 Task: Search one way flight ticket for 2 adults, 2 infants in seat and 1 infant on lap in first from Phoenix: Phoenix Sky Harbor International Airport to Rockford: Chicago Rockford International Airport(was Northwest Chicagoland Regional Airport At Rockford) on 5-1-2023. Choice of flights is Singapure airlines. Number of bags: 3 checked bags. Price is upto 100000. Outbound departure time preference is 16:00.
Action: Mouse moved to (189, 177)
Screenshot: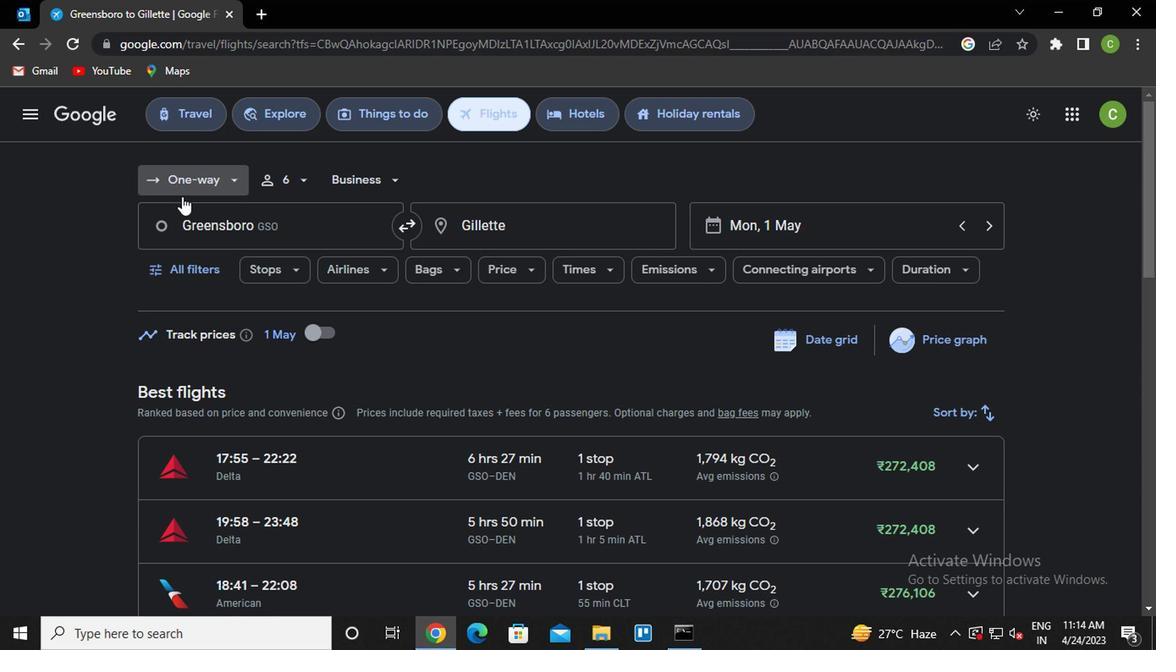 
Action: Mouse pressed left at (189, 177)
Screenshot: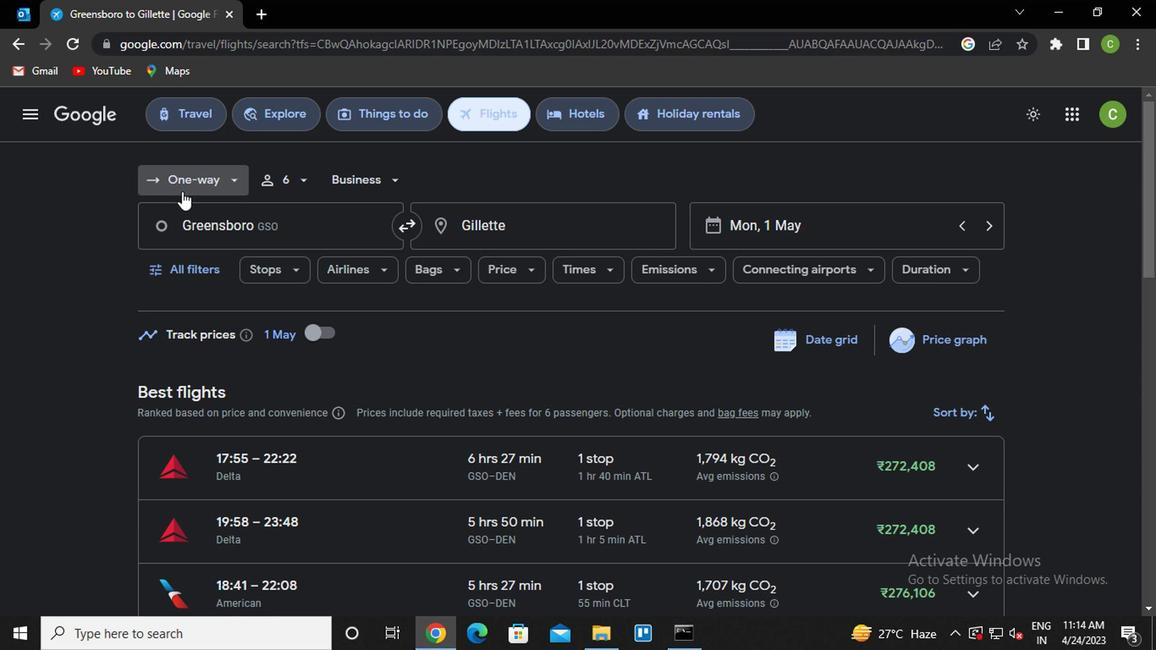 
Action: Mouse moved to (193, 247)
Screenshot: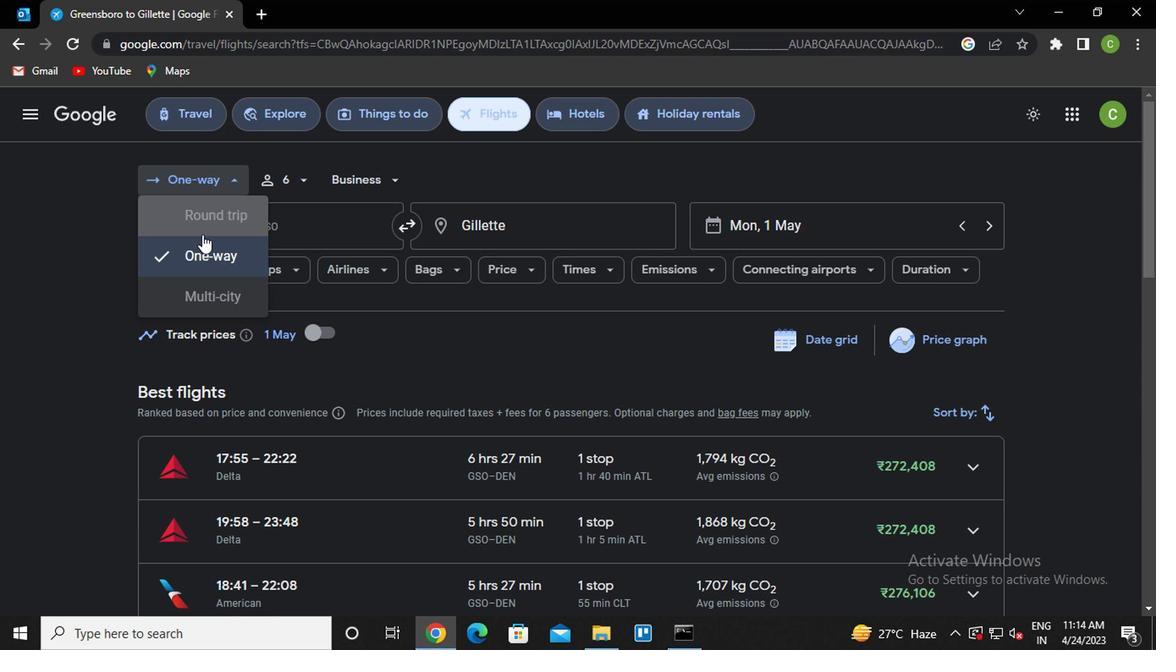 
Action: Mouse pressed left at (193, 247)
Screenshot: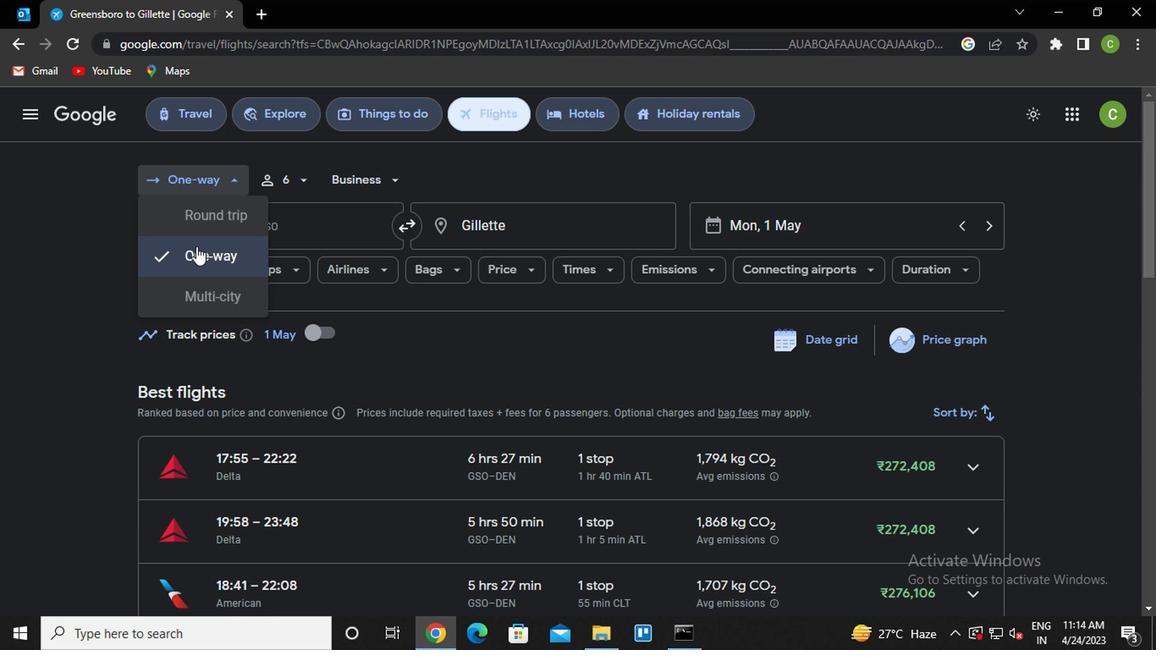 
Action: Mouse moved to (285, 188)
Screenshot: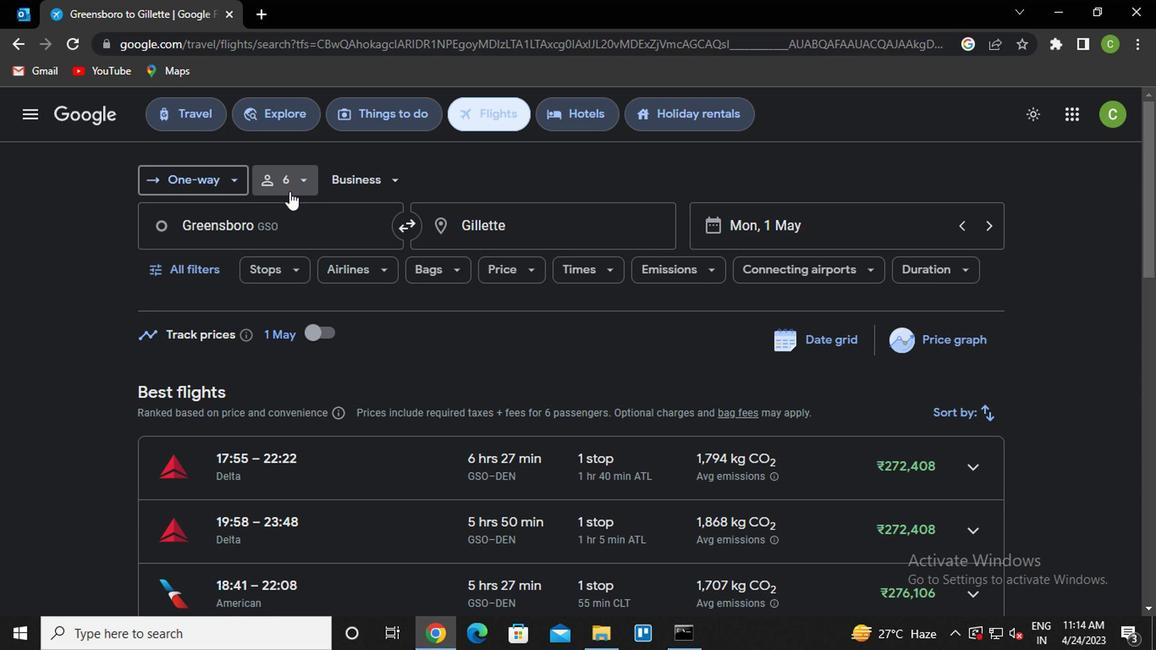 
Action: Mouse pressed left at (285, 188)
Screenshot: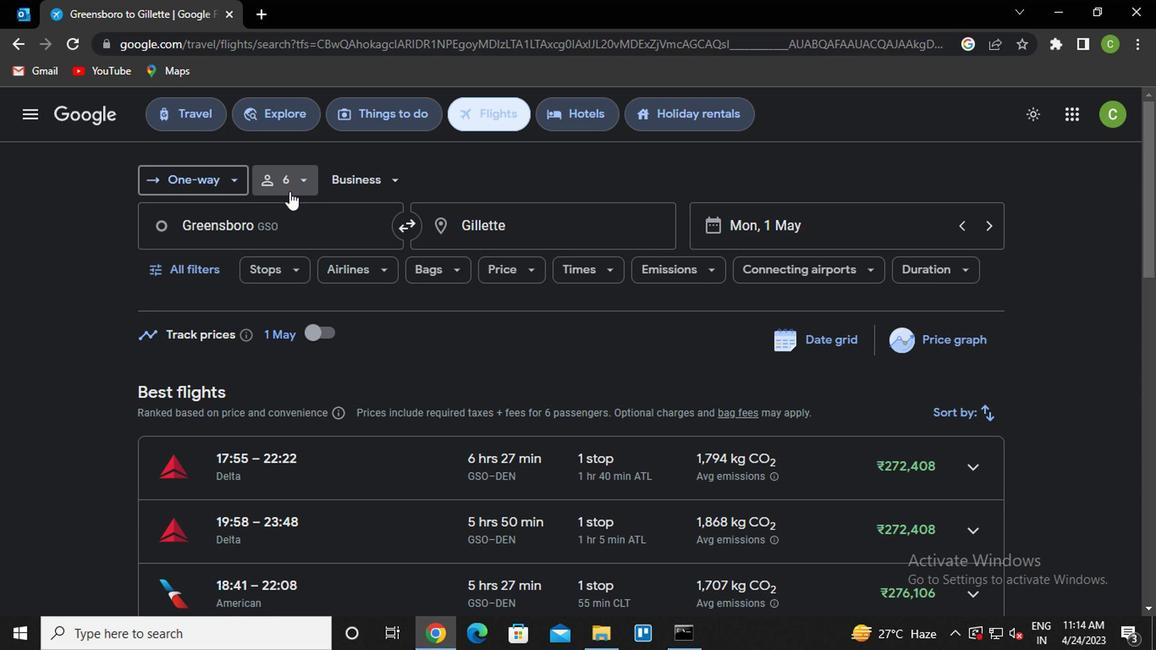 
Action: Mouse moved to (365, 216)
Screenshot: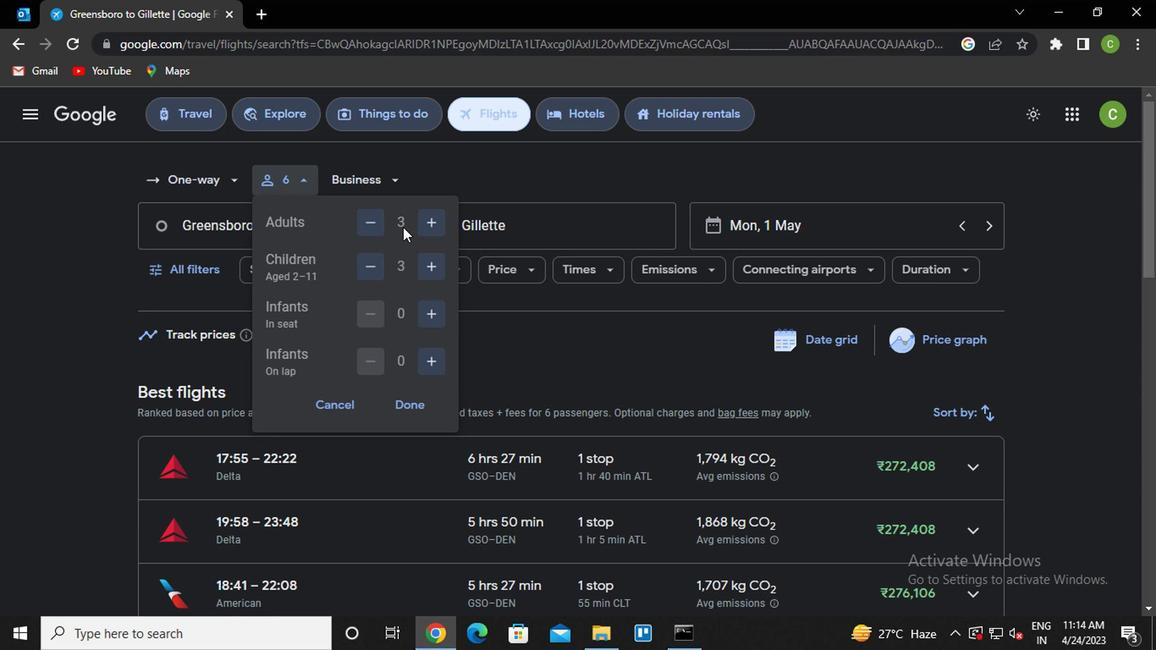 
Action: Mouse pressed left at (365, 216)
Screenshot: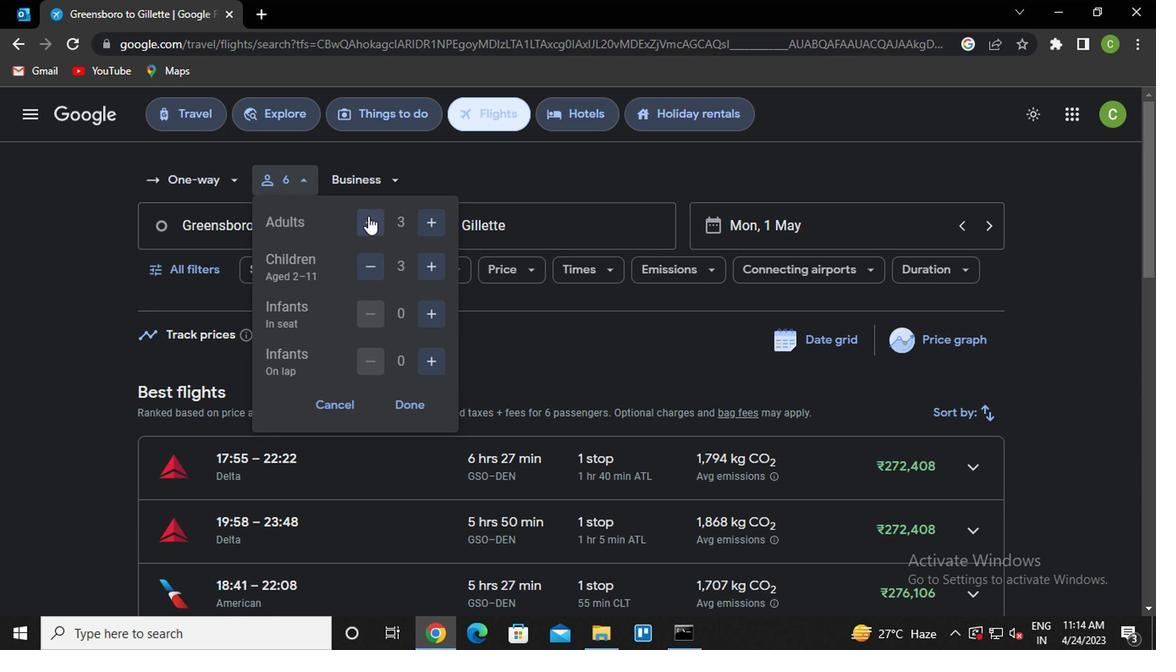 
Action: Mouse moved to (369, 271)
Screenshot: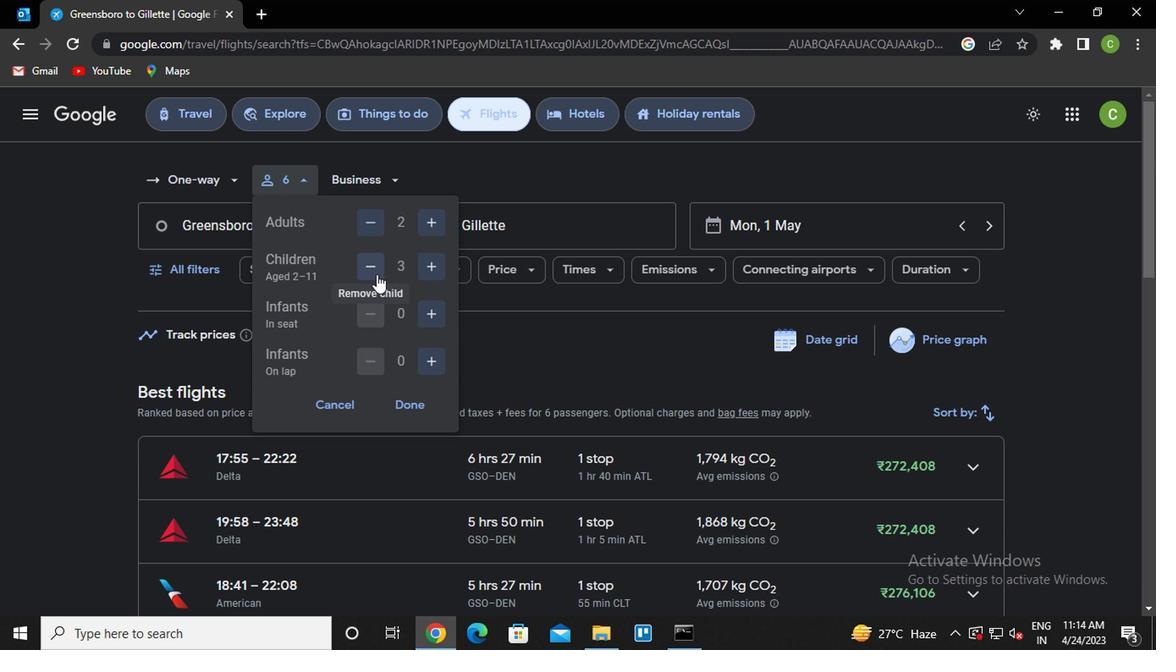 
Action: Mouse pressed left at (369, 271)
Screenshot: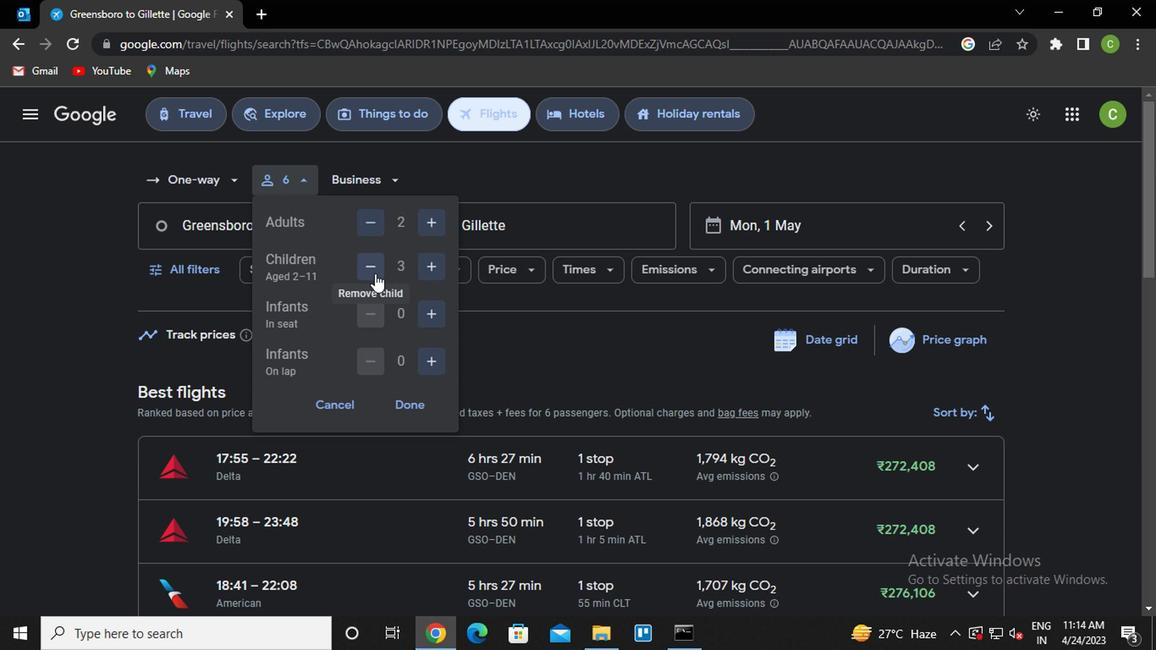 
Action: Mouse pressed left at (369, 271)
Screenshot: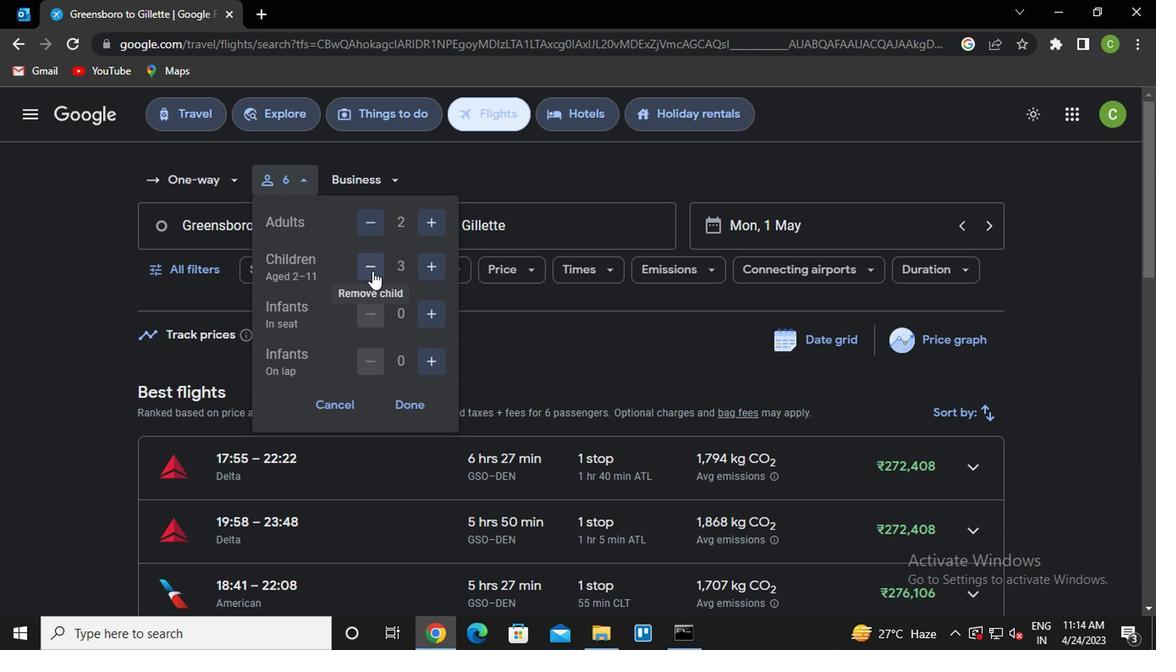 
Action: Mouse pressed left at (369, 271)
Screenshot: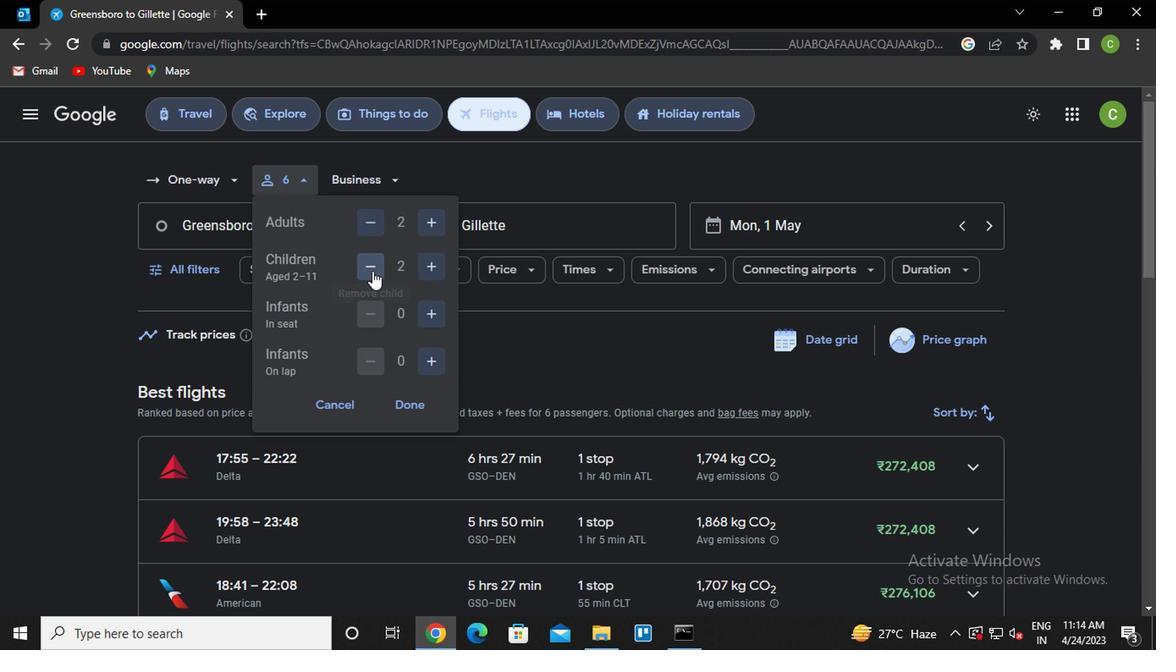 
Action: Mouse moved to (433, 322)
Screenshot: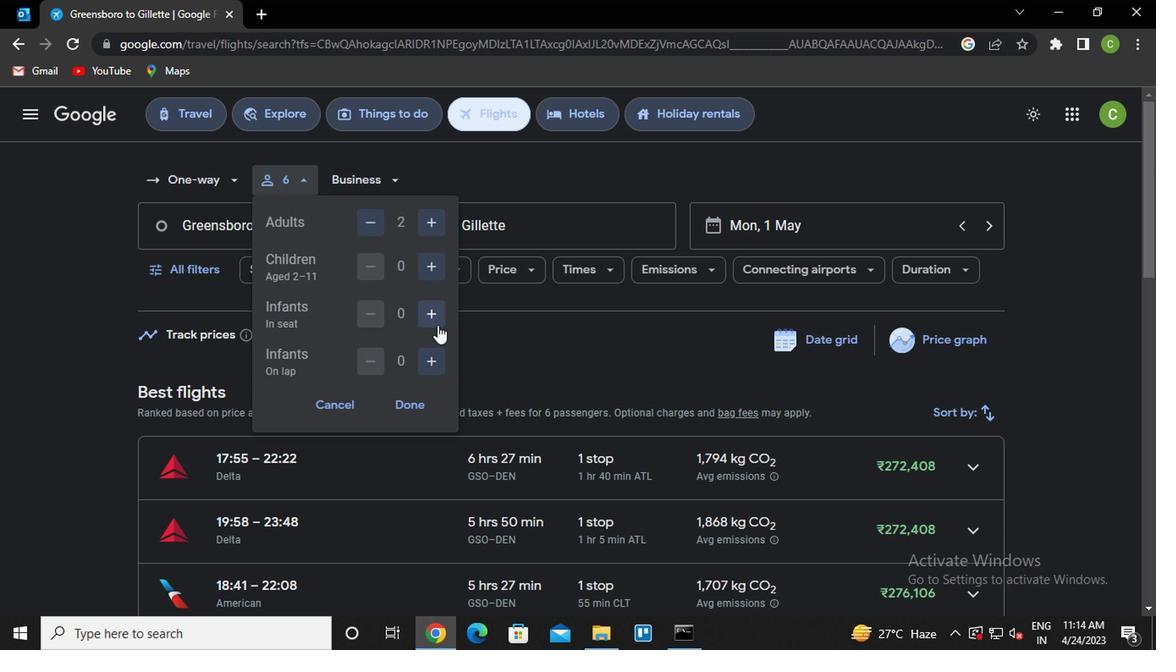 
Action: Mouse pressed left at (433, 322)
Screenshot: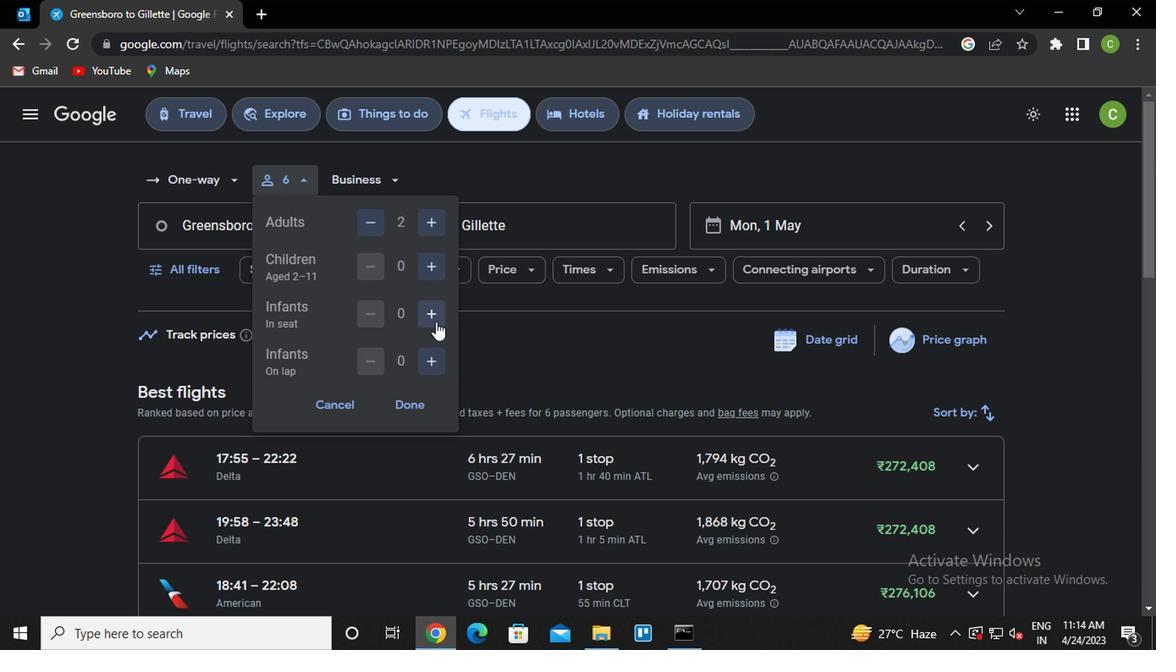 
Action: Mouse pressed left at (433, 322)
Screenshot: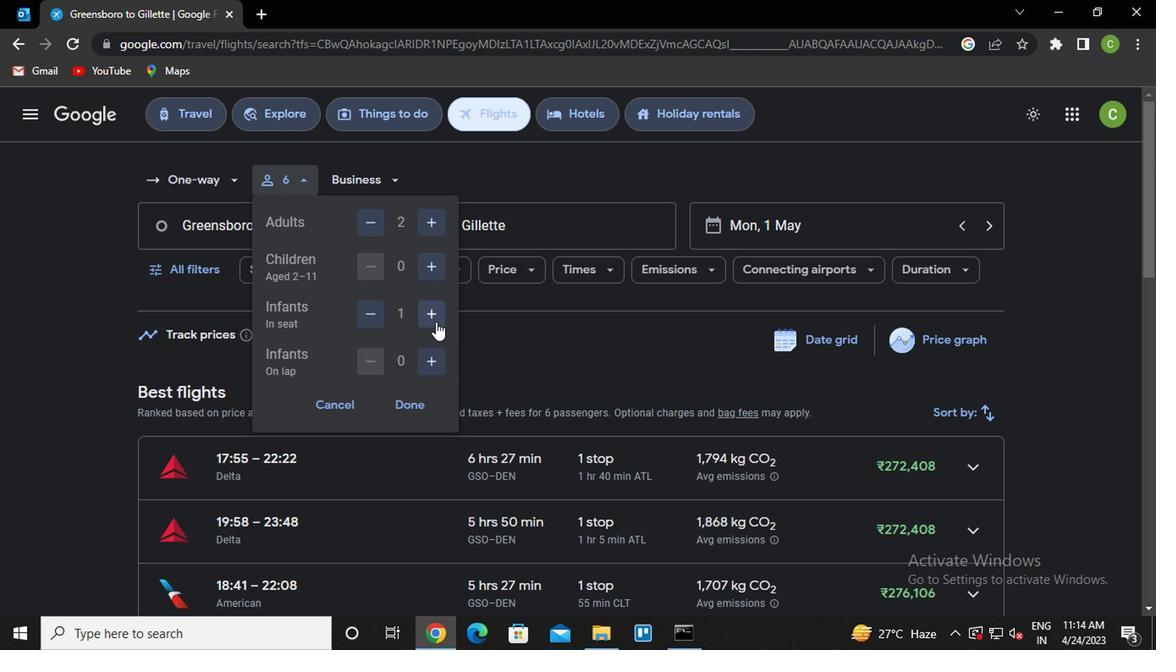
Action: Mouse moved to (429, 363)
Screenshot: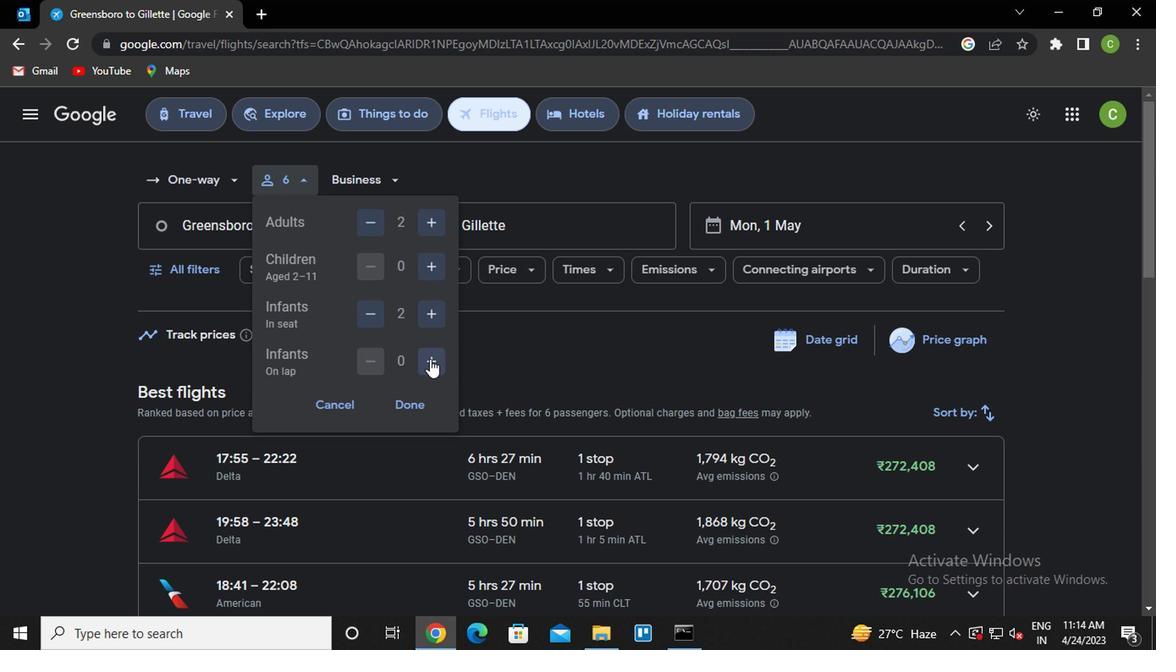 
Action: Mouse pressed left at (429, 363)
Screenshot: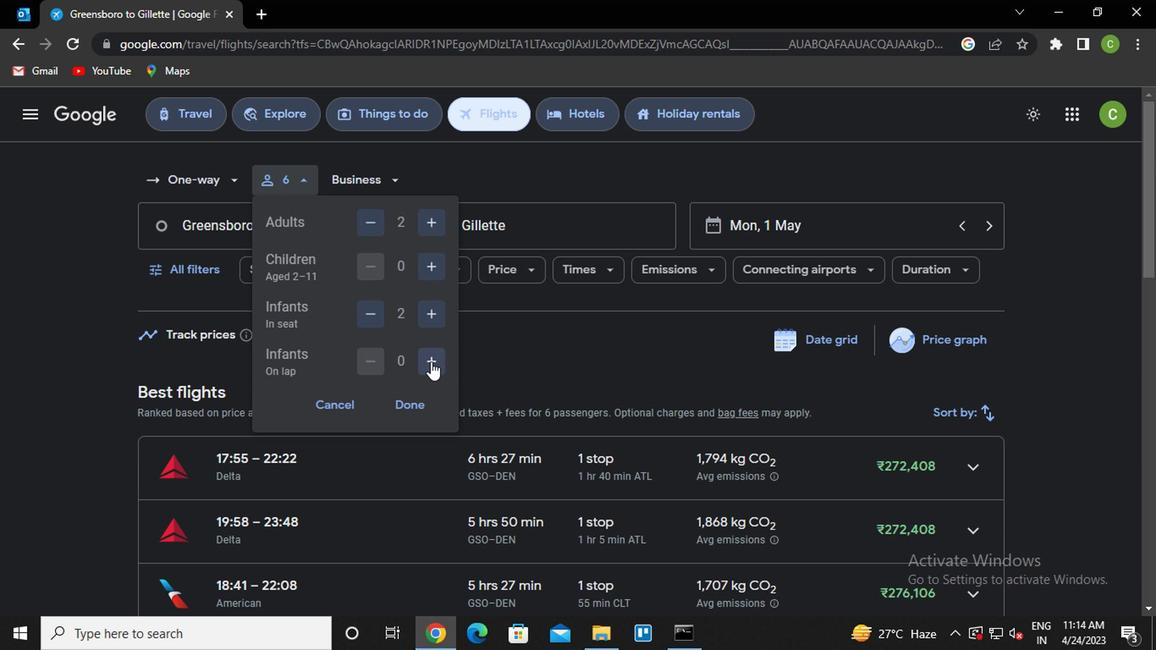 
Action: Mouse moved to (412, 403)
Screenshot: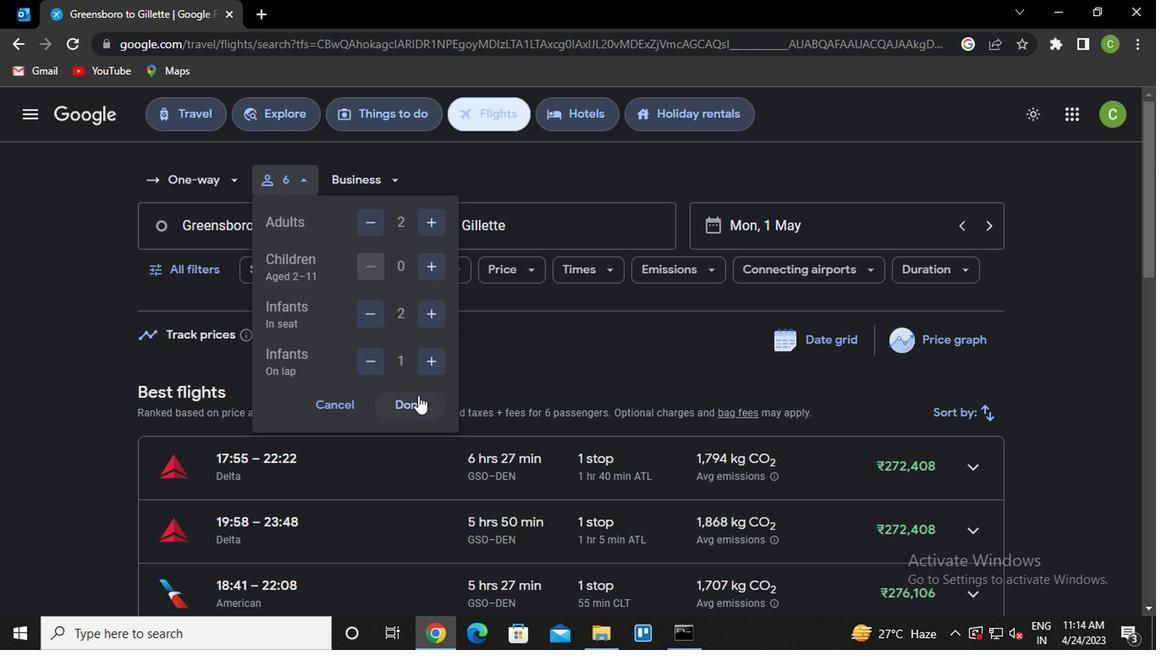 
Action: Mouse pressed left at (412, 403)
Screenshot: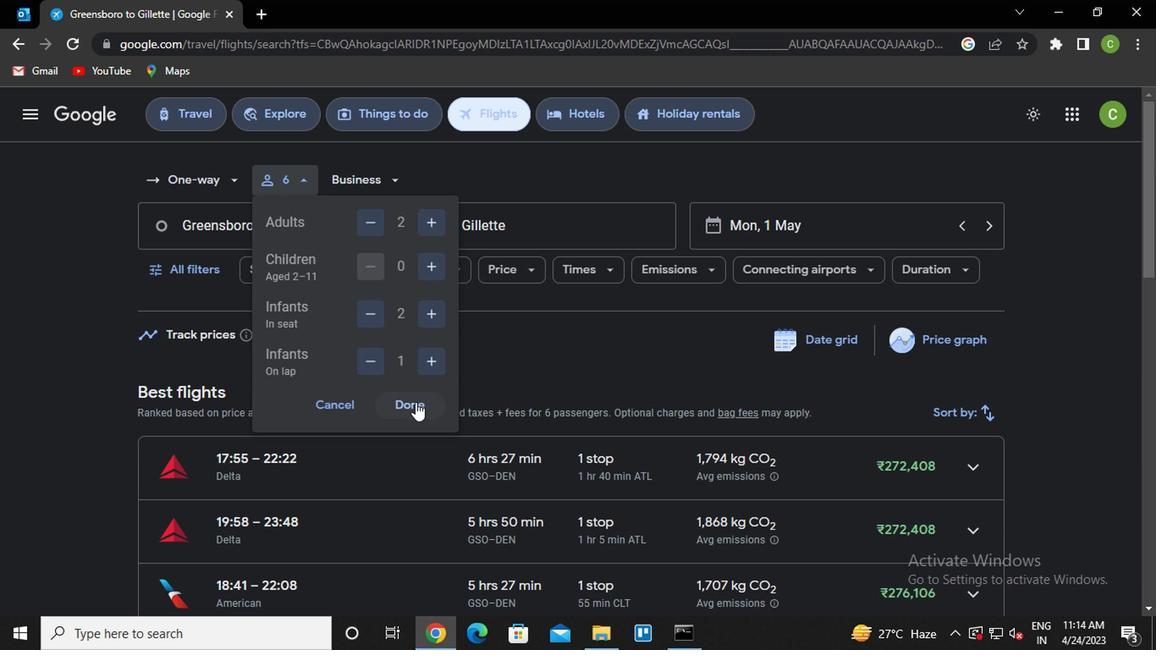 
Action: Mouse moved to (365, 194)
Screenshot: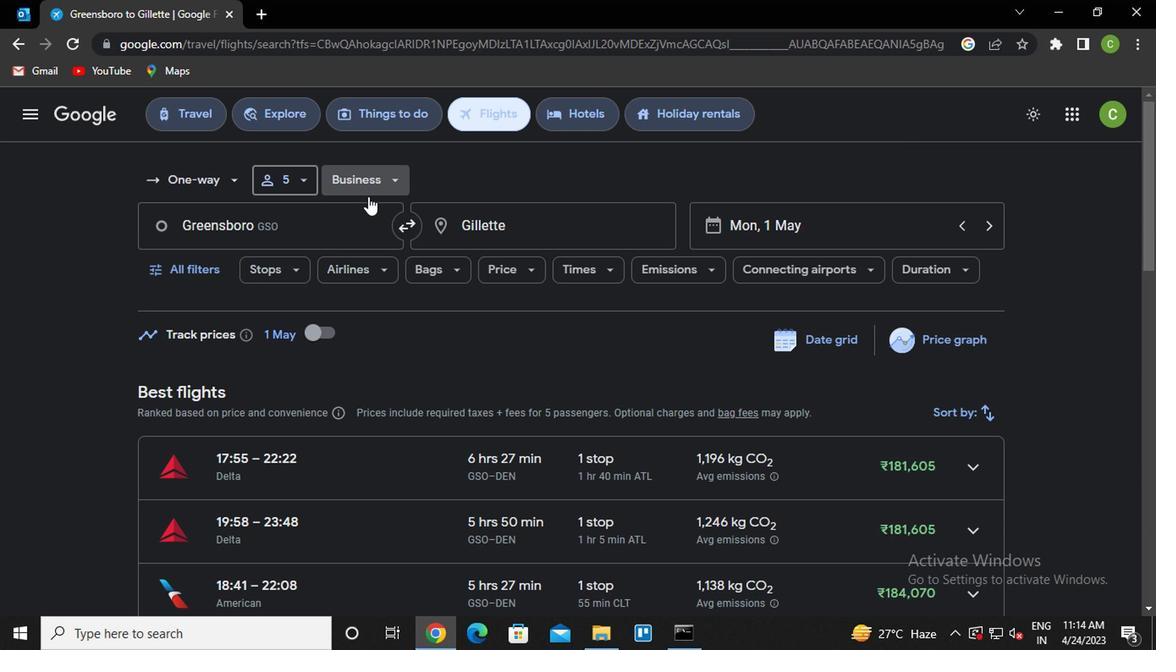
Action: Mouse pressed left at (365, 194)
Screenshot: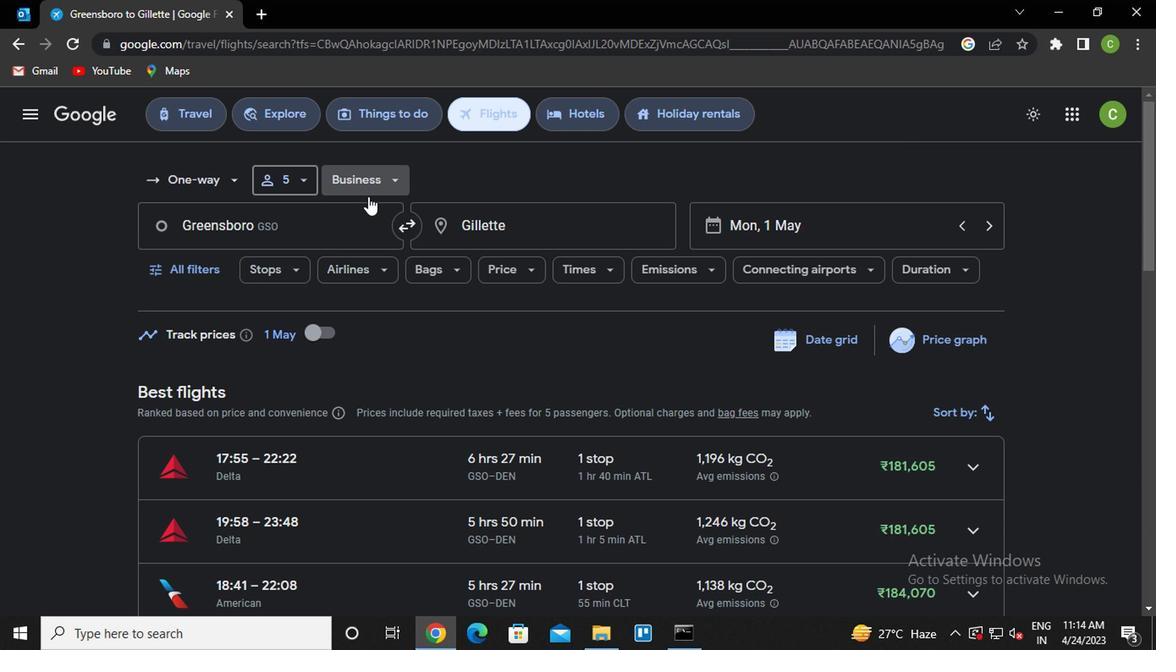 
Action: Mouse moved to (410, 348)
Screenshot: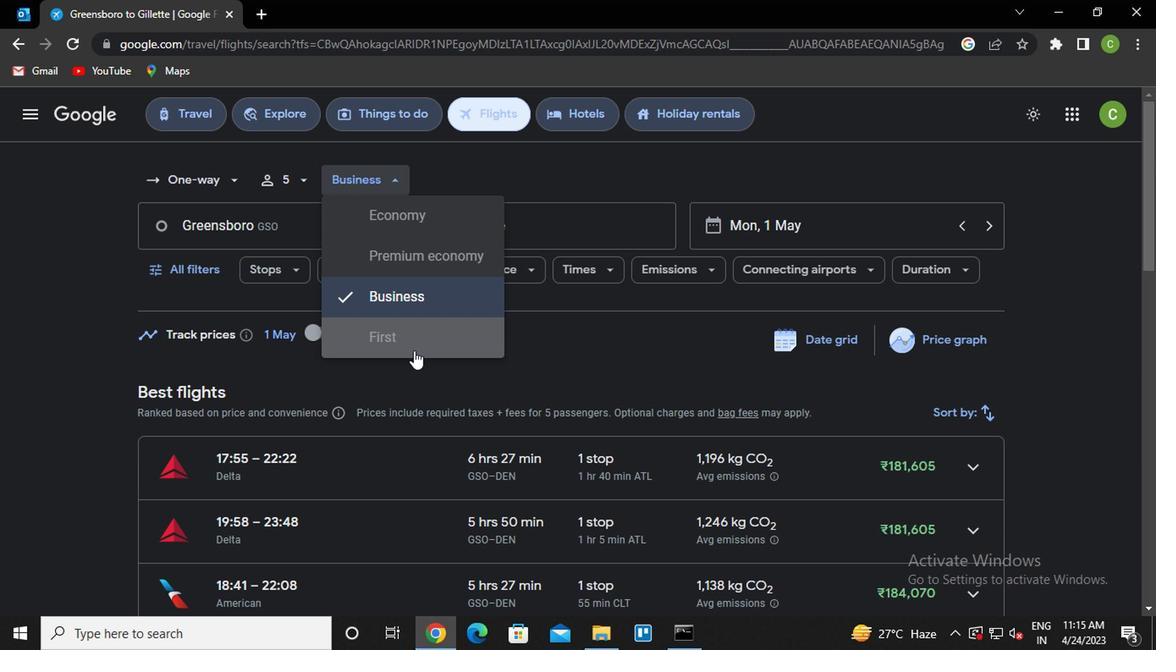 
Action: Mouse pressed left at (410, 348)
Screenshot: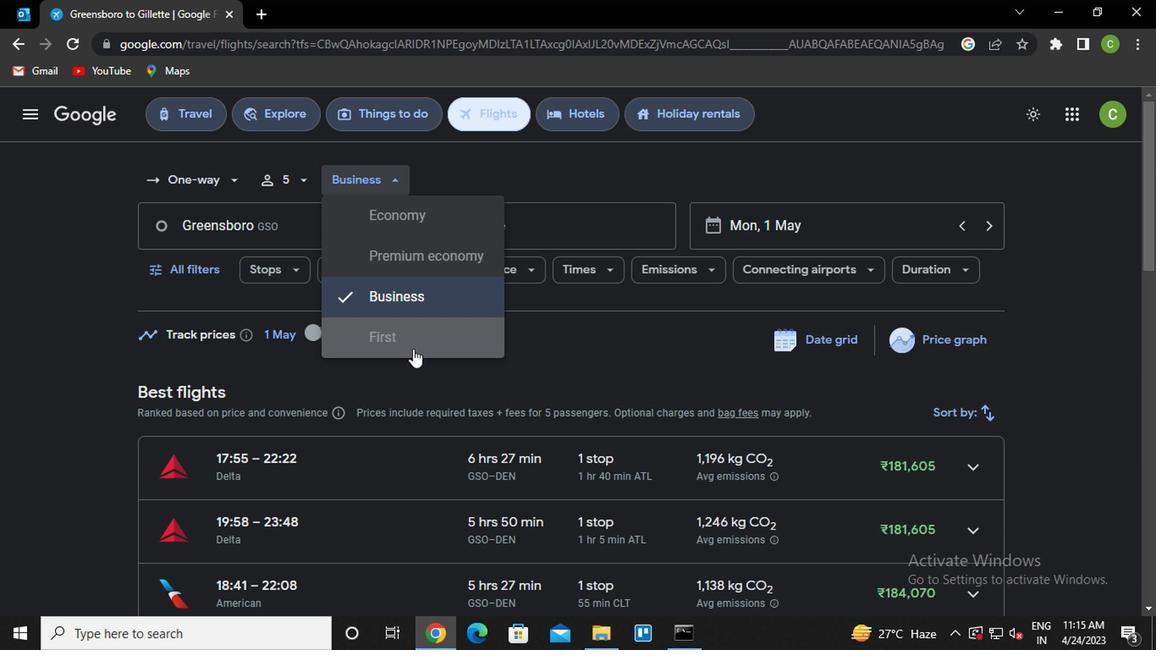 
Action: Mouse moved to (292, 236)
Screenshot: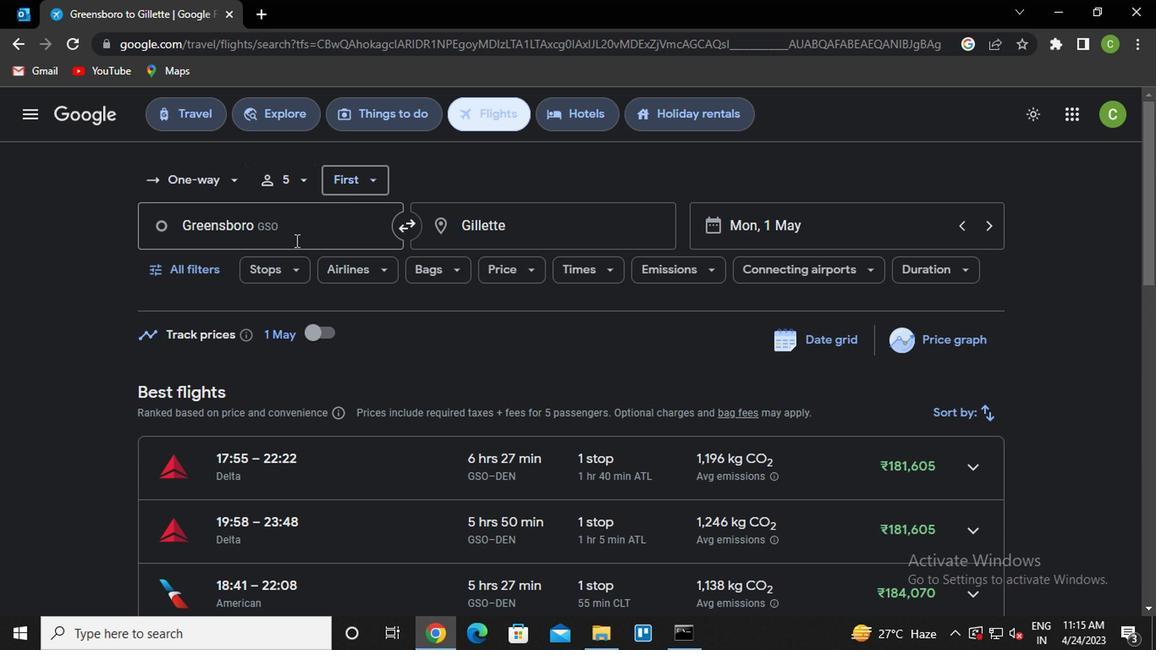 
Action: Mouse pressed left at (292, 236)
Screenshot: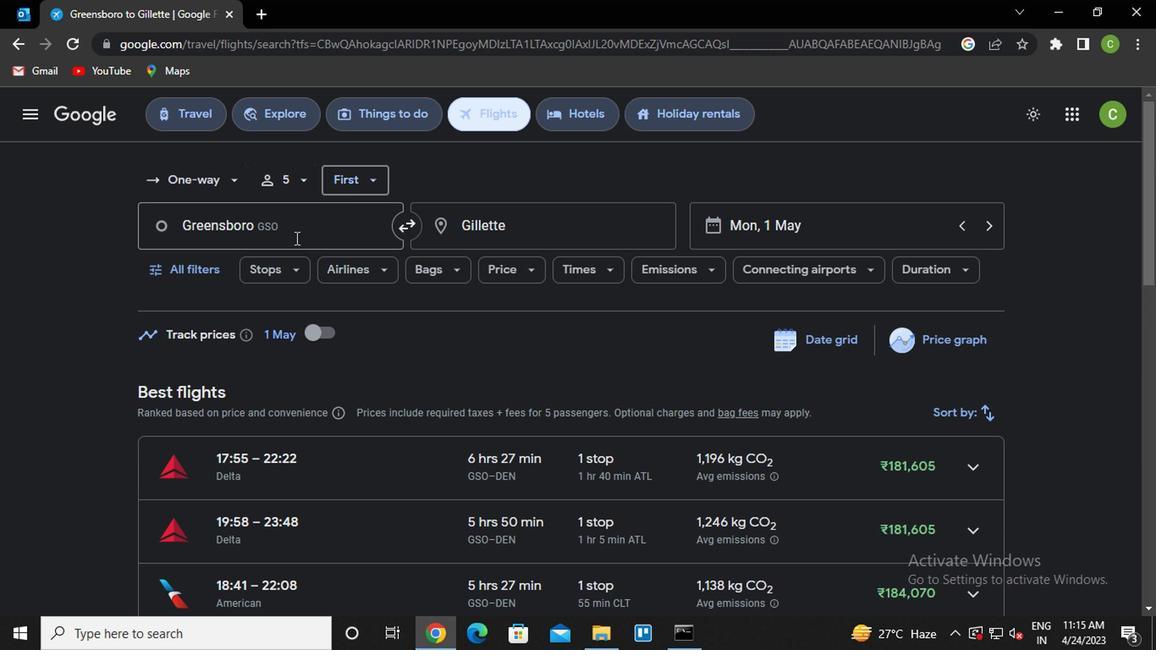 
Action: Key pressed <Key.delete>p<Key.caps_lock>hoenix<Key.down><Key.enter>
Screenshot: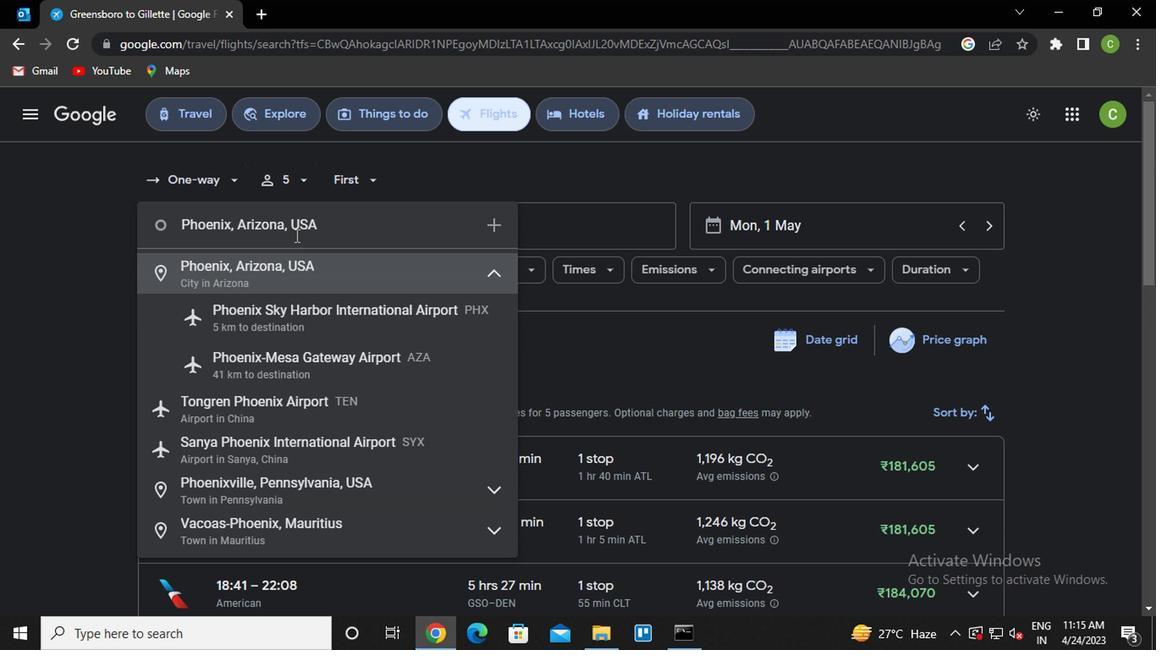 
Action: Mouse scrolled (292, 236) with delta (0, 0)
Screenshot: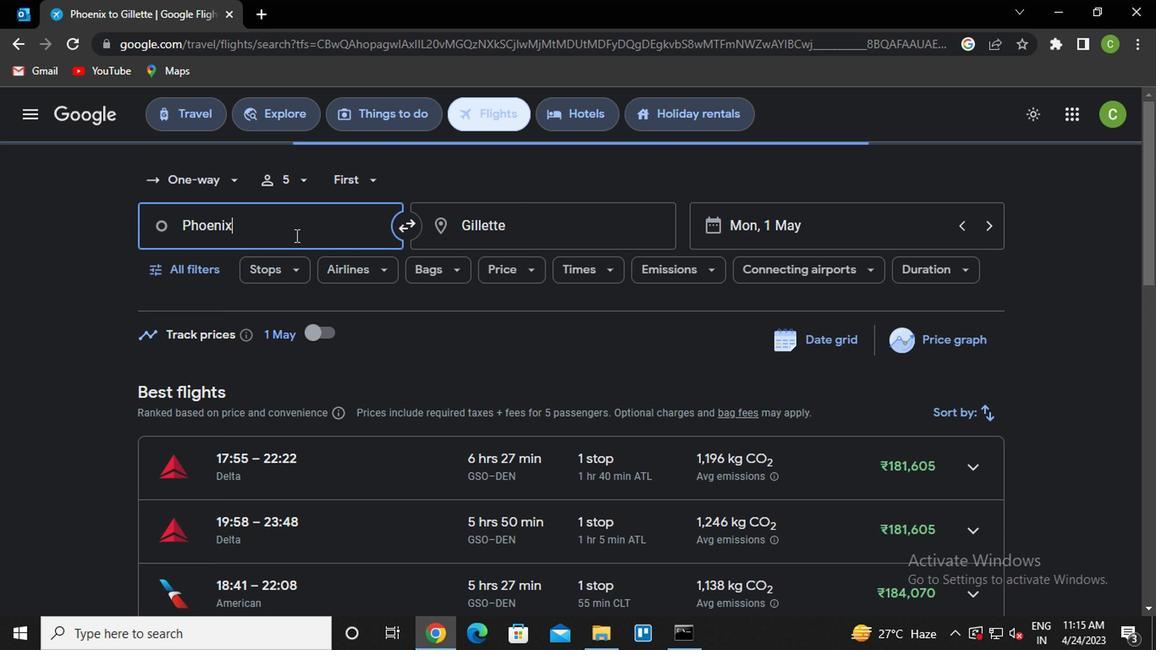 
Action: Mouse moved to (477, 236)
Screenshot: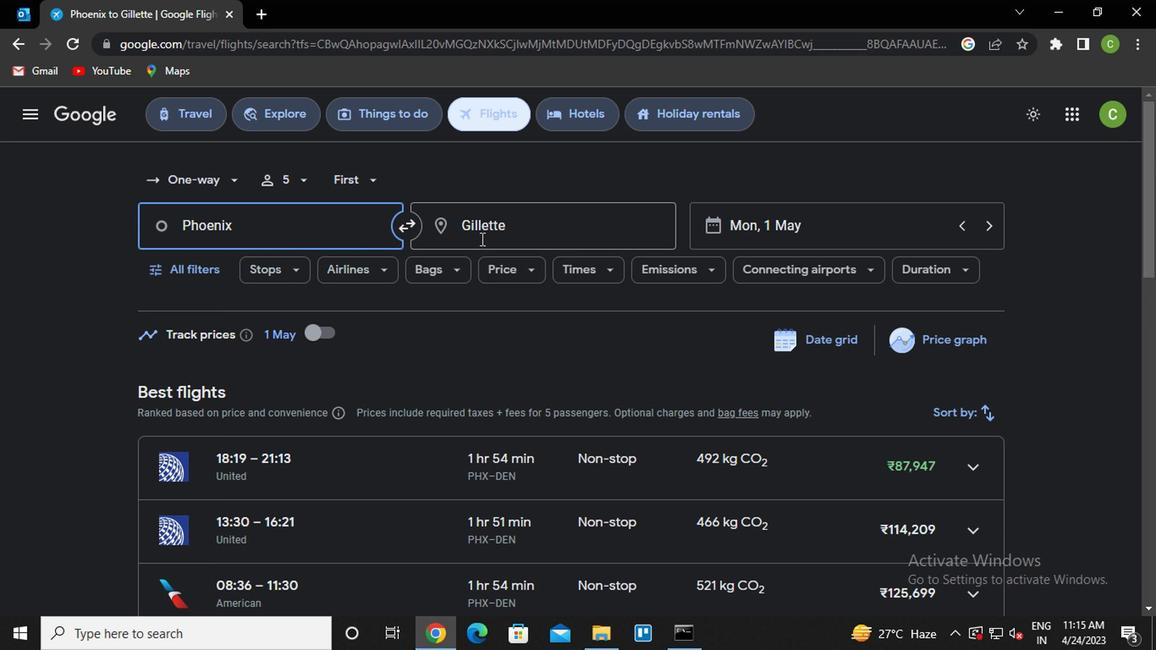
Action: Mouse pressed left at (477, 236)
Screenshot: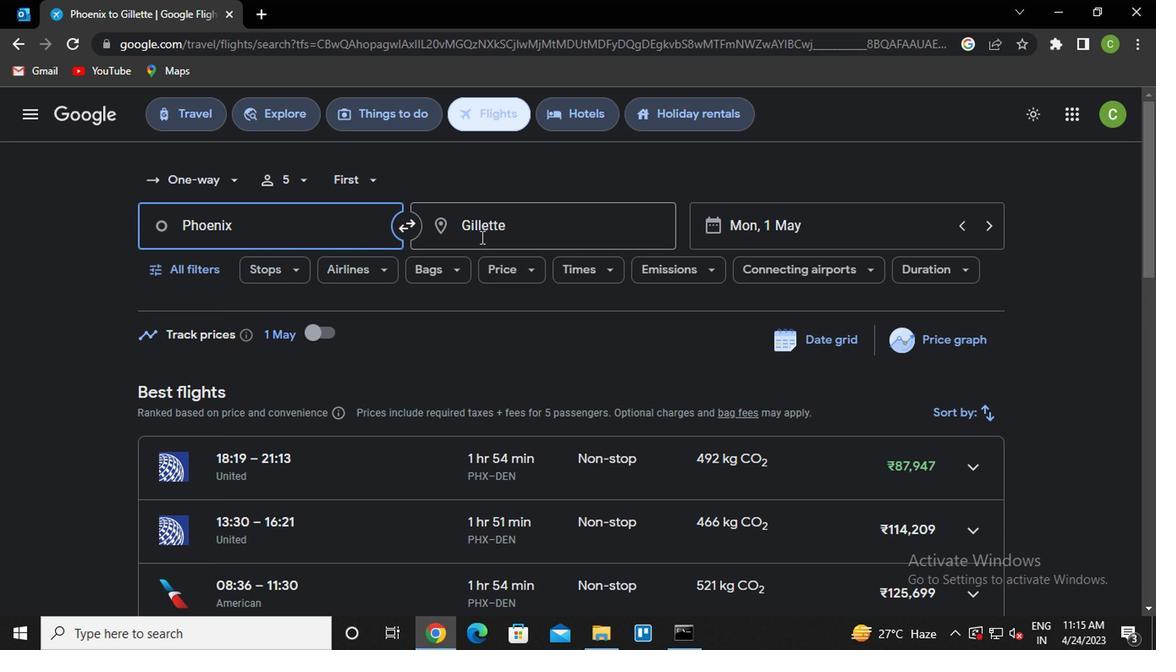 
Action: Mouse moved to (479, 236)
Screenshot: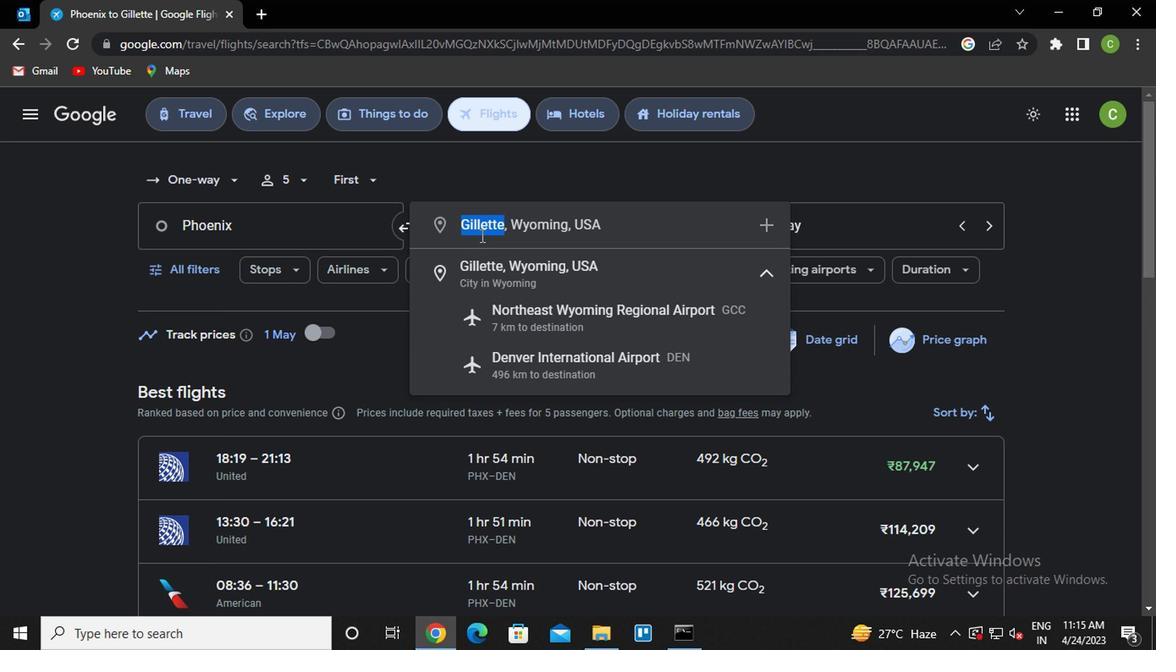 
Action: Key pressed <Key.delete><Key.caps_lock>c<Key.caps_lock>hicago<Key.space>rockford<Key.down><Key.enter>
Screenshot: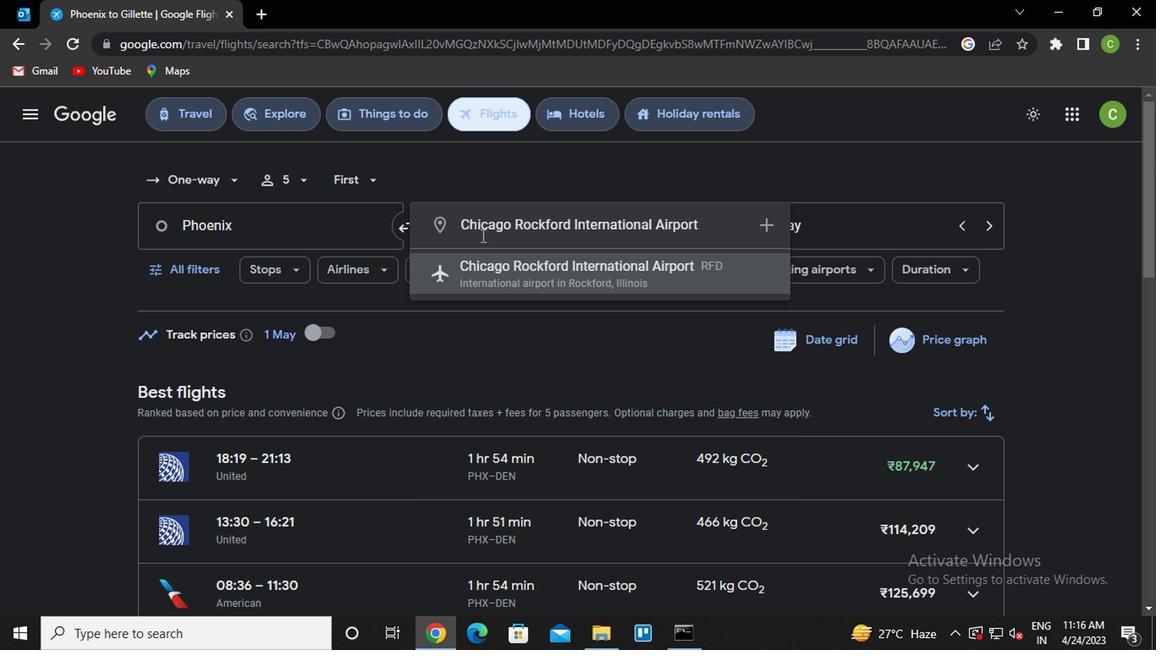 
Action: Mouse moved to (764, 238)
Screenshot: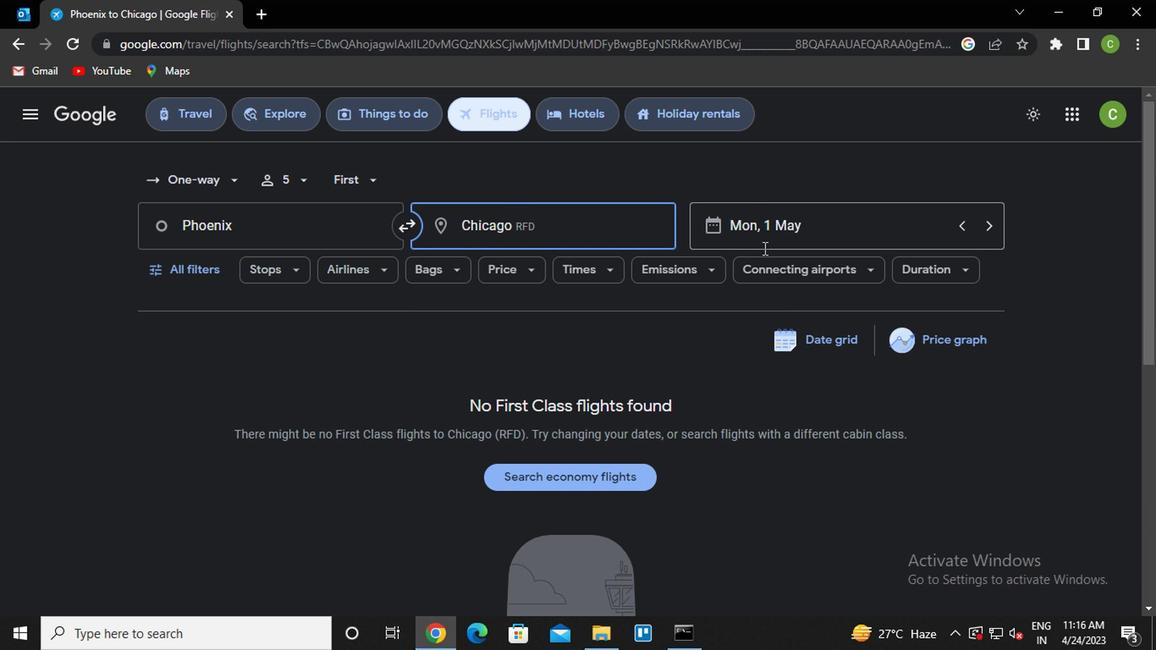
Action: Mouse pressed left at (764, 238)
Screenshot: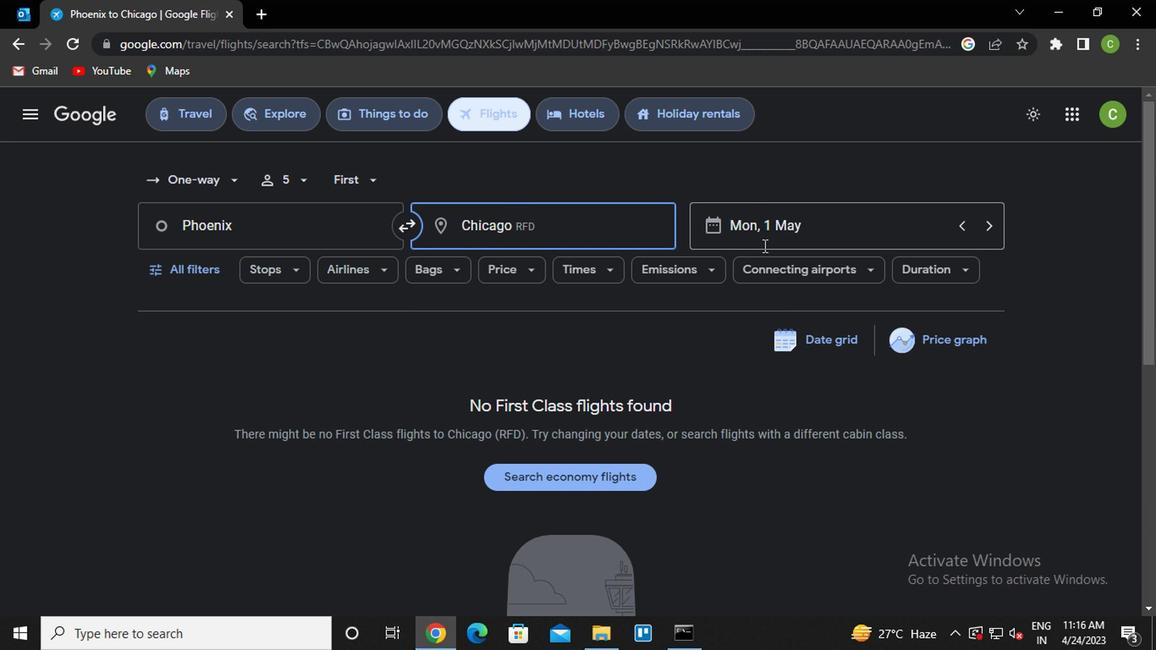 
Action: Mouse moved to (758, 306)
Screenshot: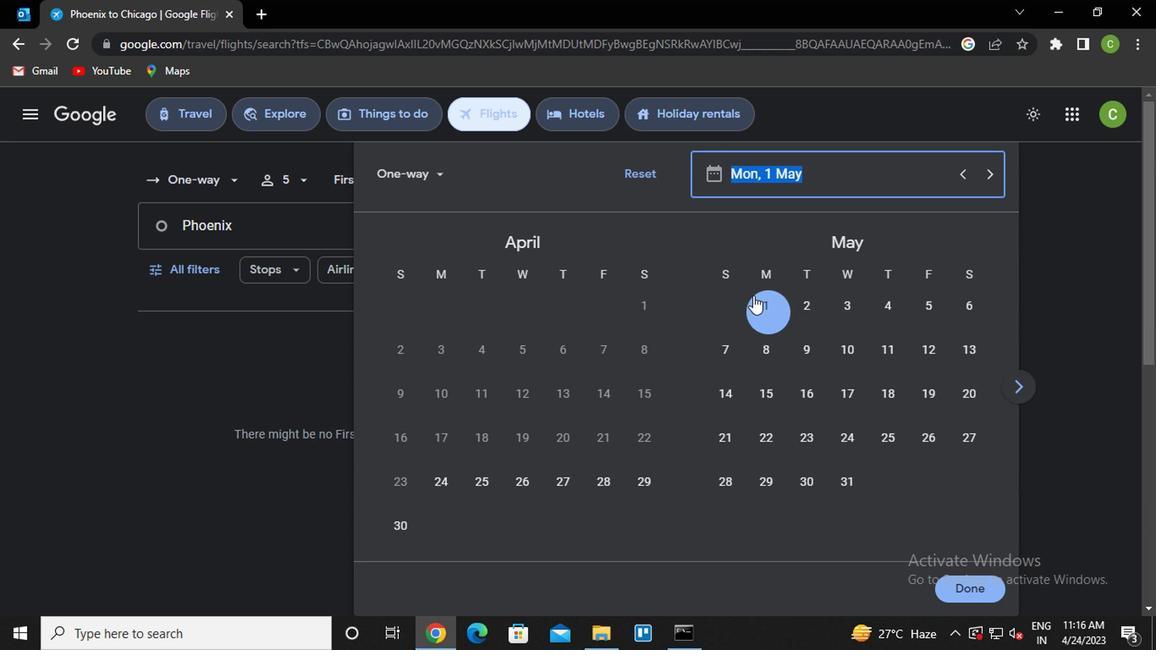 
Action: Mouse pressed left at (758, 306)
Screenshot: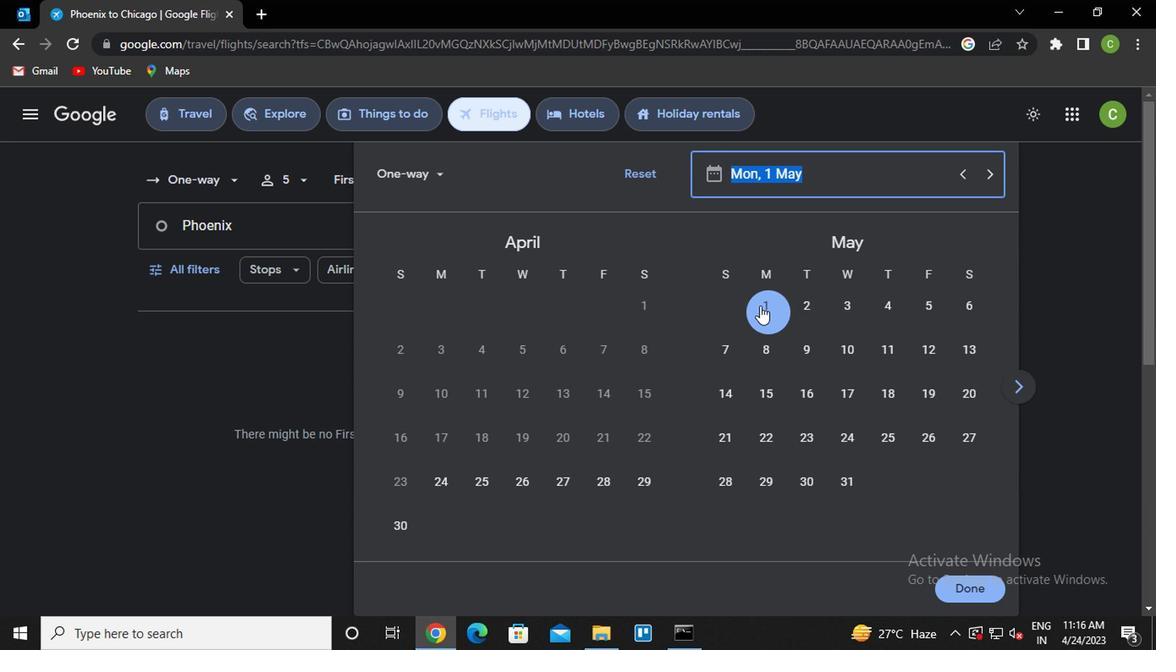 
Action: Mouse moved to (953, 587)
Screenshot: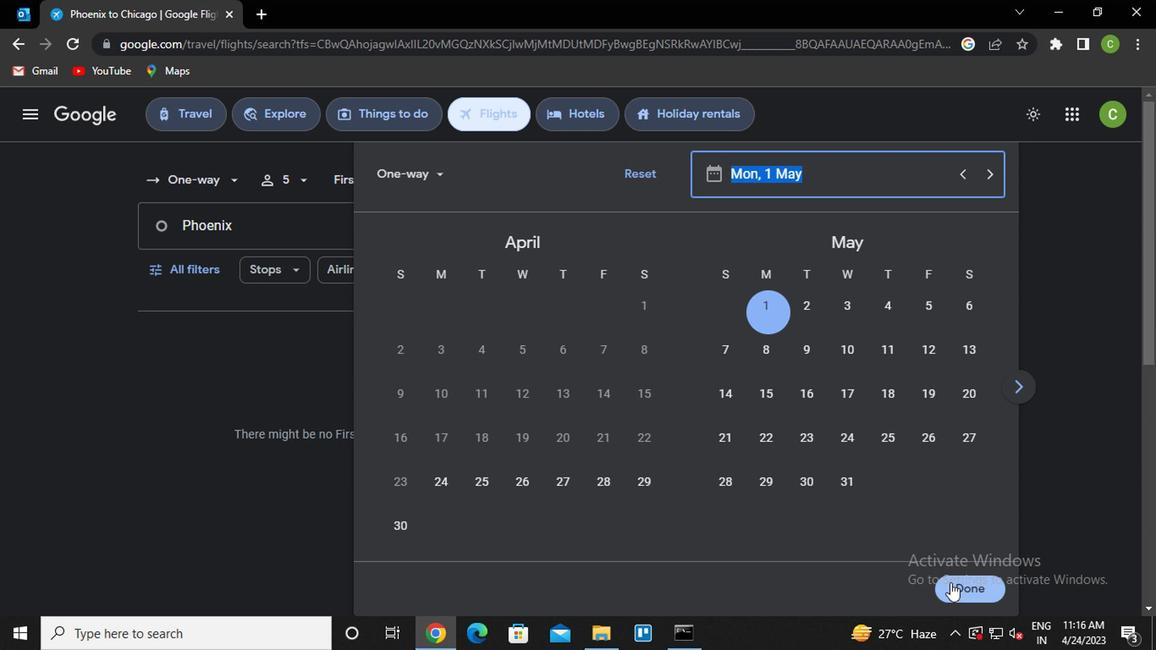 
Action: Mouse pressed left at (953, 587)
Screenshot: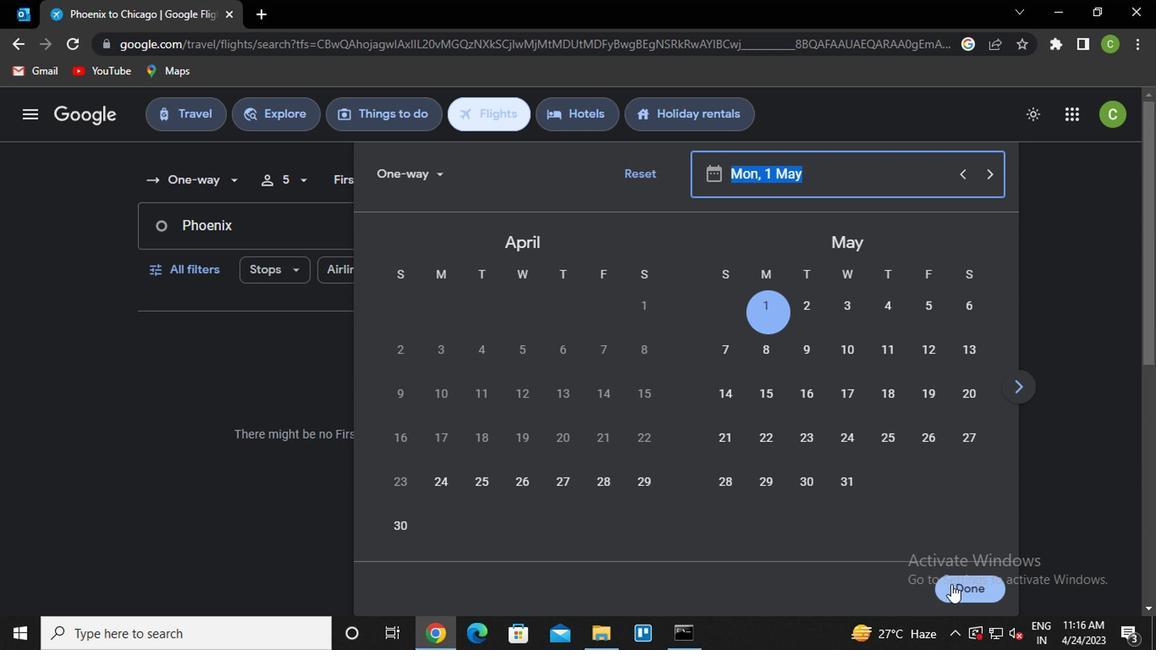 
Action: Mouse moved to (163, 262)
Screenshot: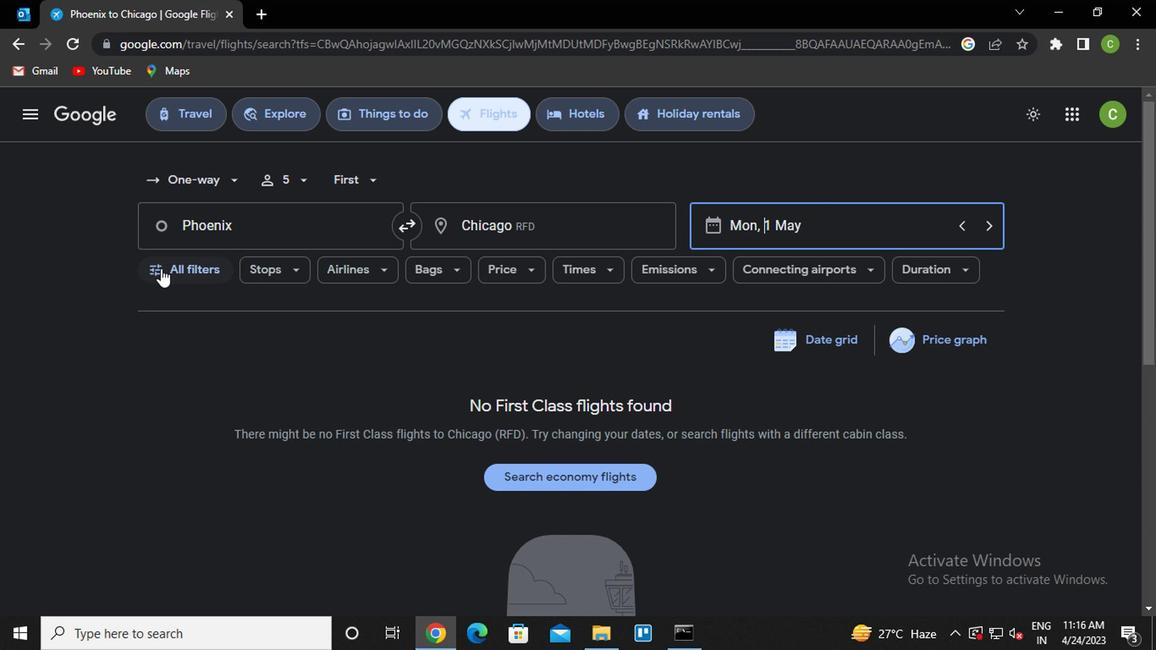
Action: Mouse pressed left at (163, 262)
Screenshot: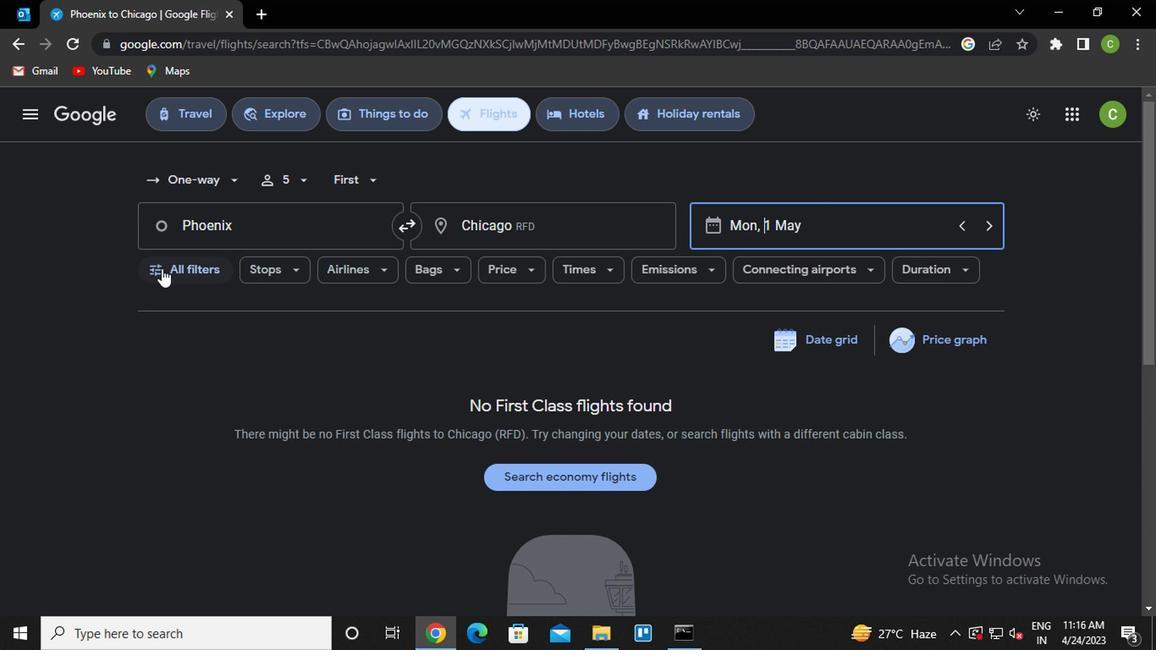 
Action: Mouse moved to (231, 435)
Screenshot: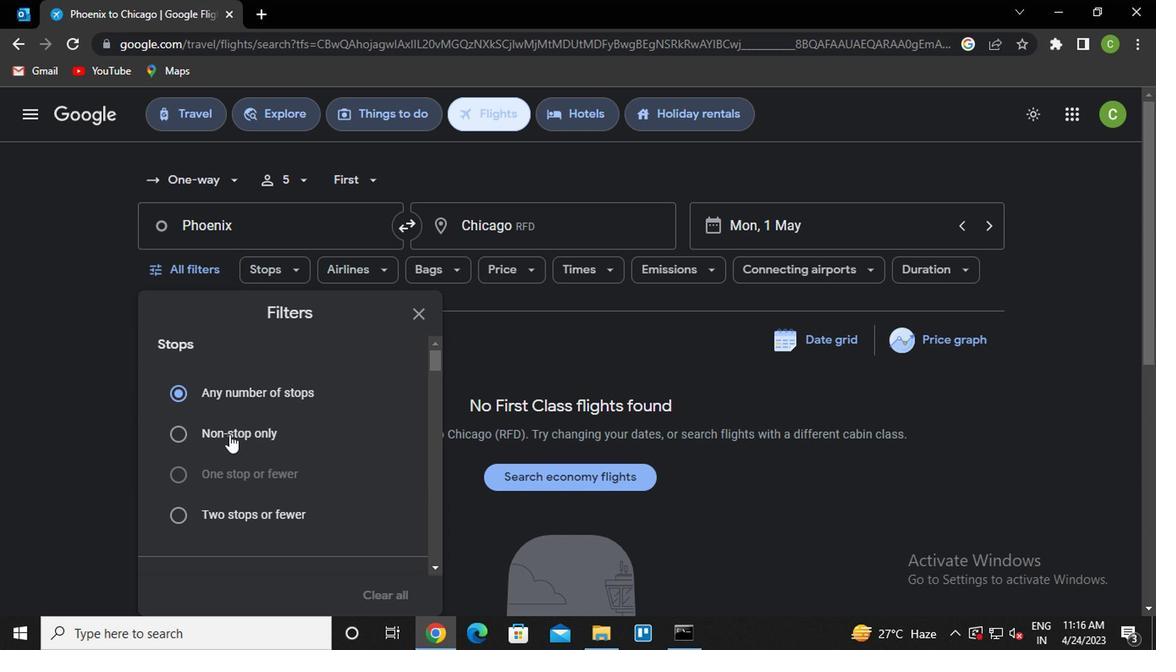 
Action: Mouse scrolled (231, 435) with delta (0, 0)
Screenshot: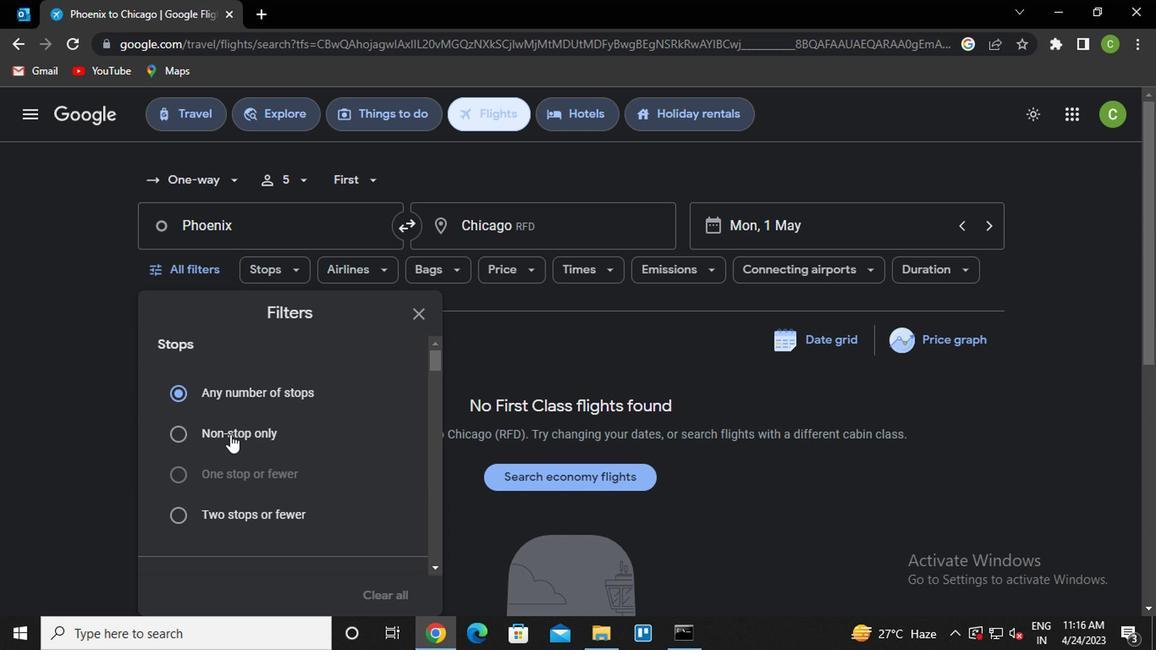 
Action: Mouse scrolled (231, 435) with delta (0, 0)
Screenshot: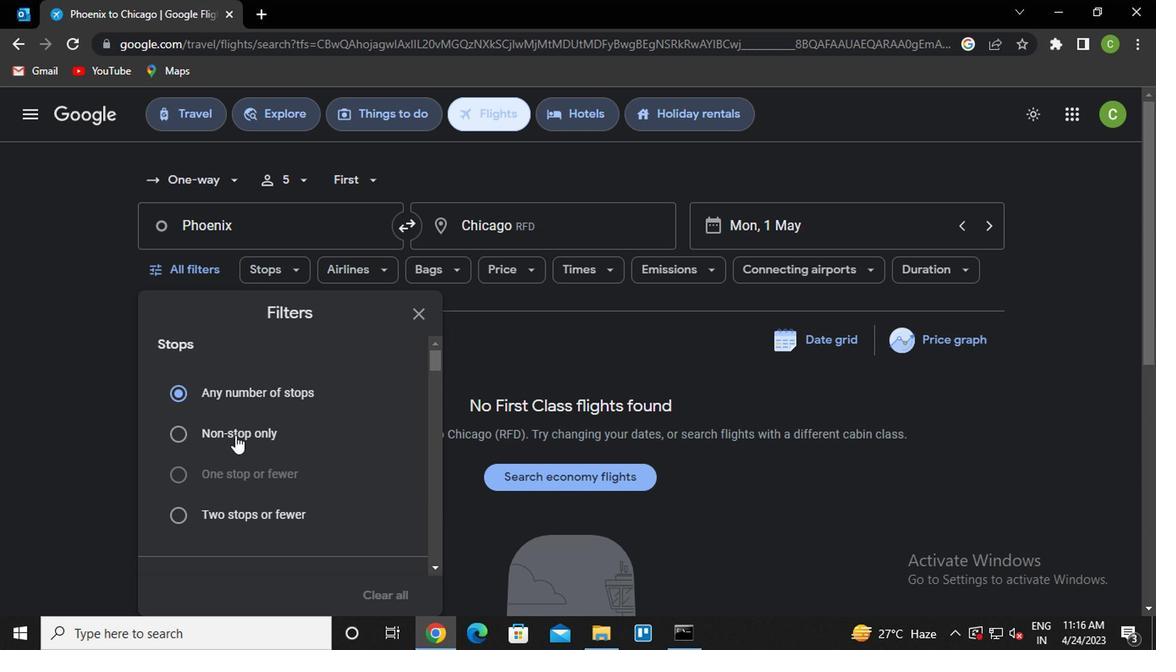 
Action: Mouse scrolled (231, 435) with delta (0, 0)
Screenshot: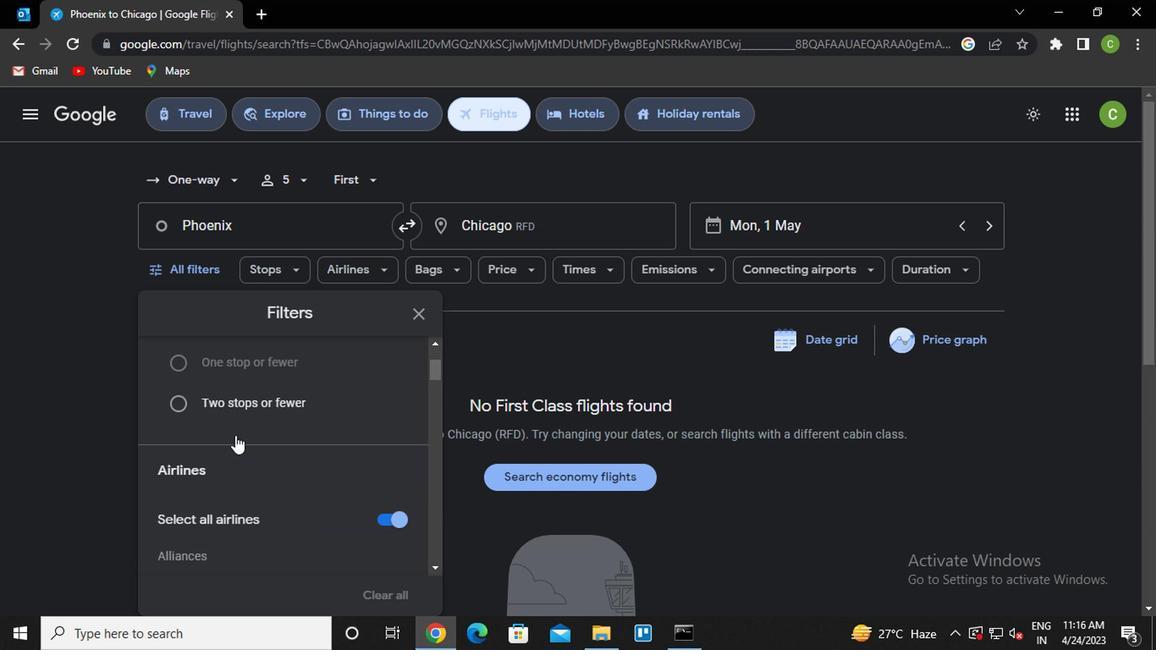 
Action: Mouse scrolled (231, 435) with delta (0, 0)
Screenshot: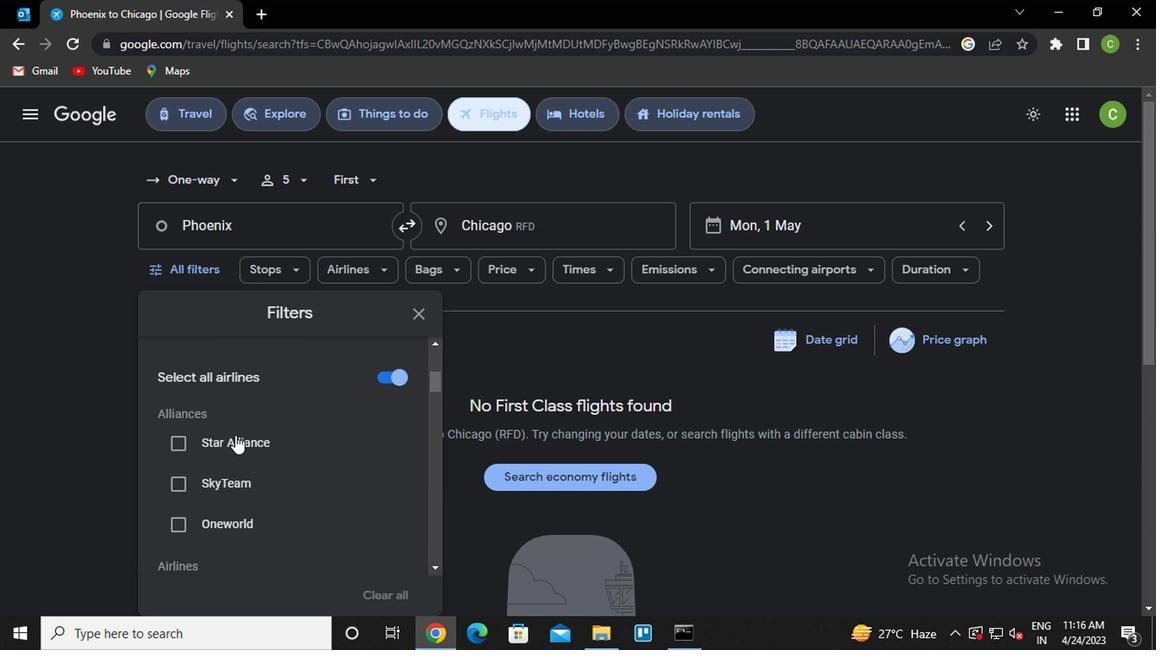 
Action: Mouse moved to (277, 460)
Screenshot: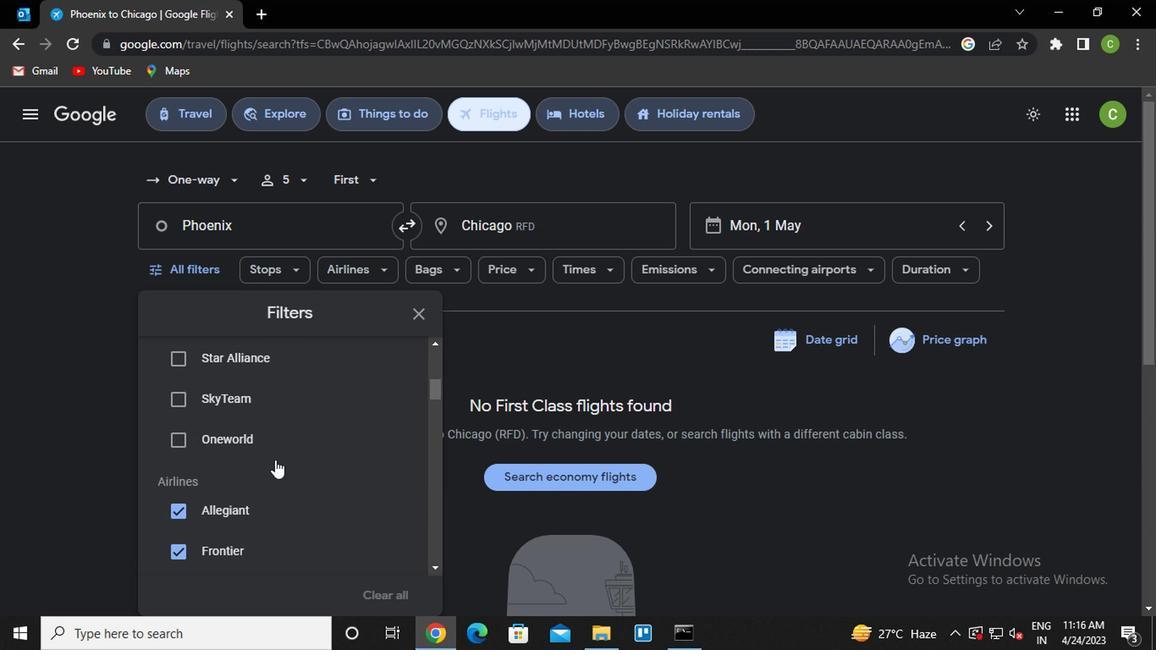 
Action: Mouse scrolled (277, 460) with delta (0, 0)
Screenshot: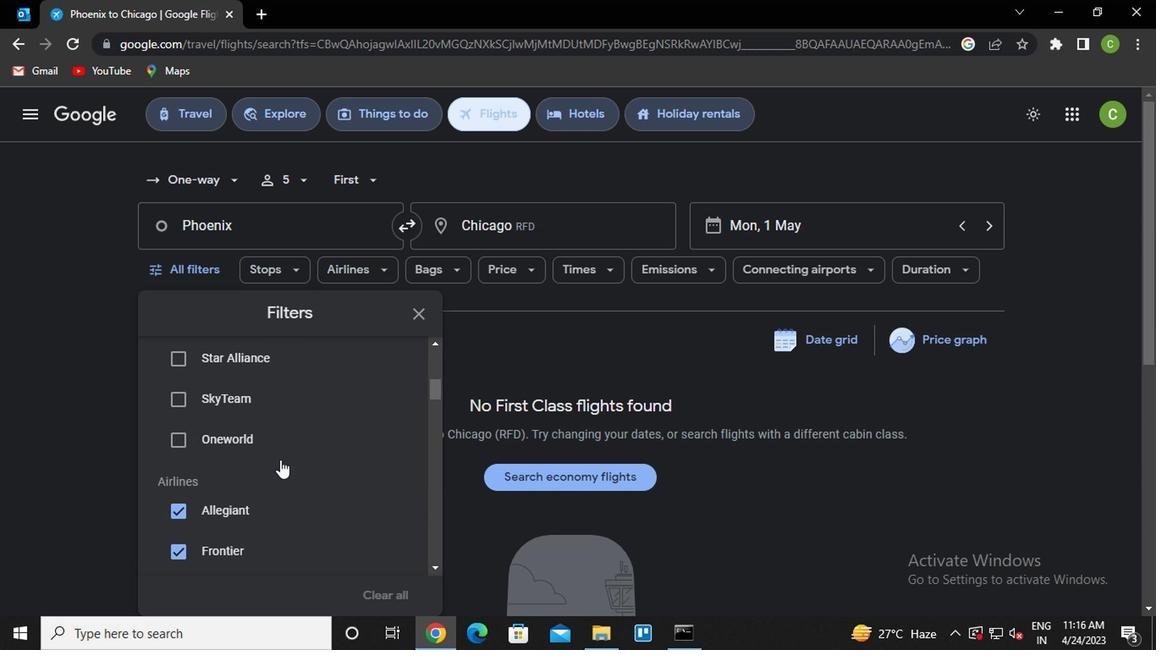 
Action: Mouse scrolled (277, 459) with delta (0, 0)
Screenshot: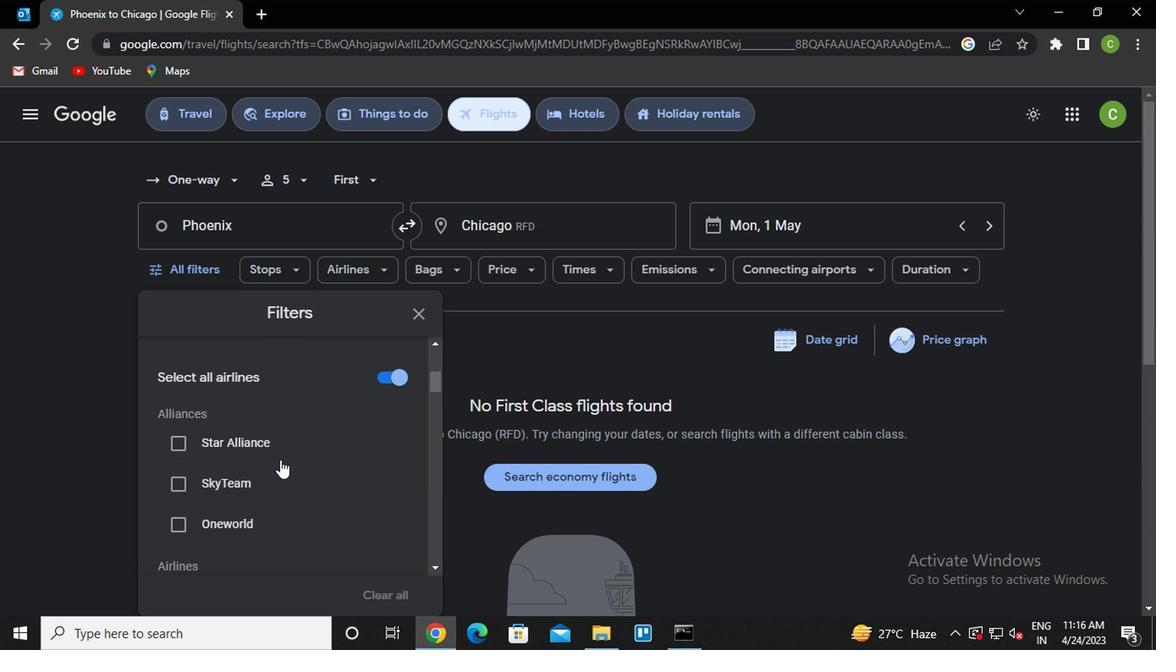 
Action: Mouse scrolled (277, 459) with delta (0, 0)
Screenshot: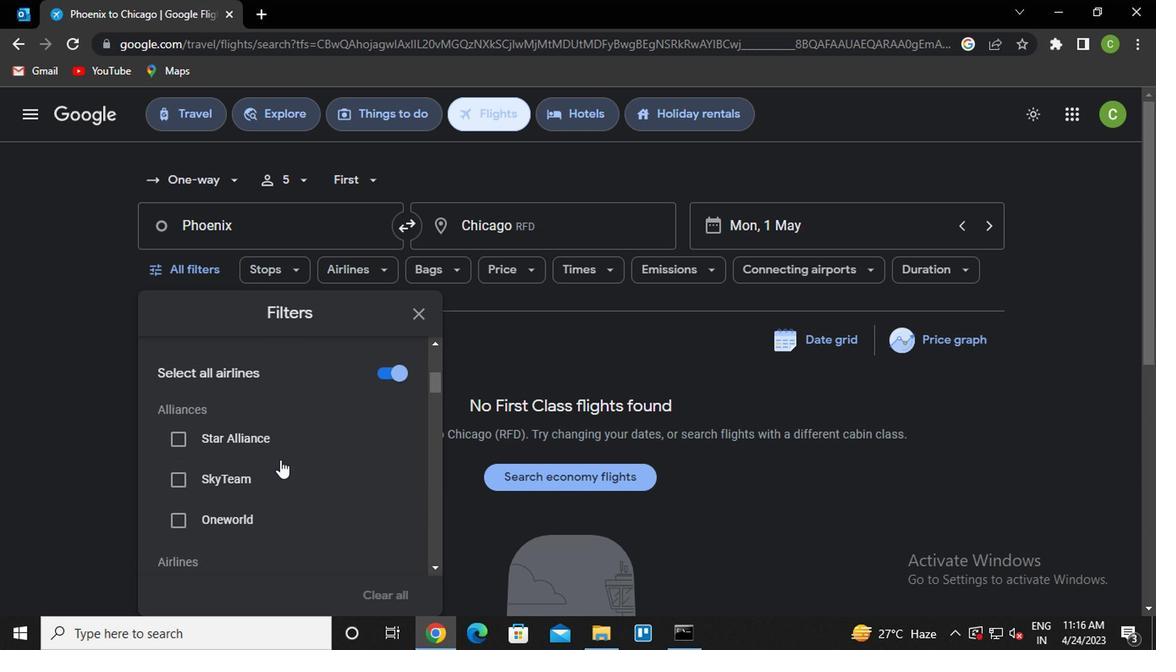 
Action: Mouse scrolled (277, 459) with delta (0, 0)
Screenshot: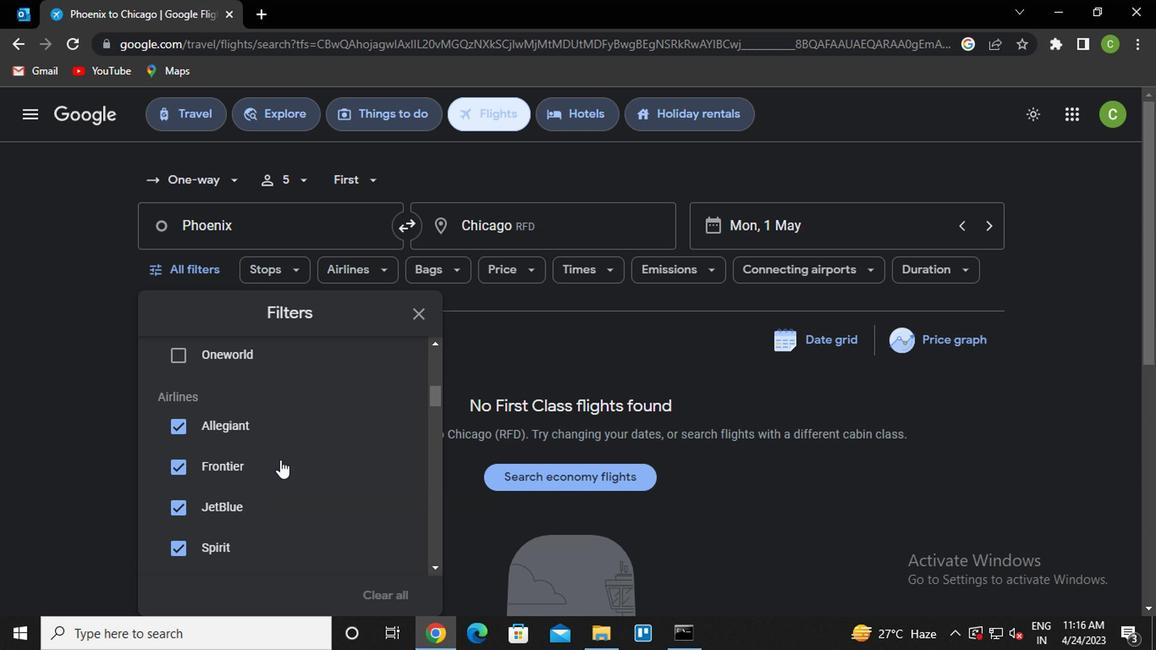 
Action: Mouse scrolled (277, 460) with delta (0, 0)
Screenshot: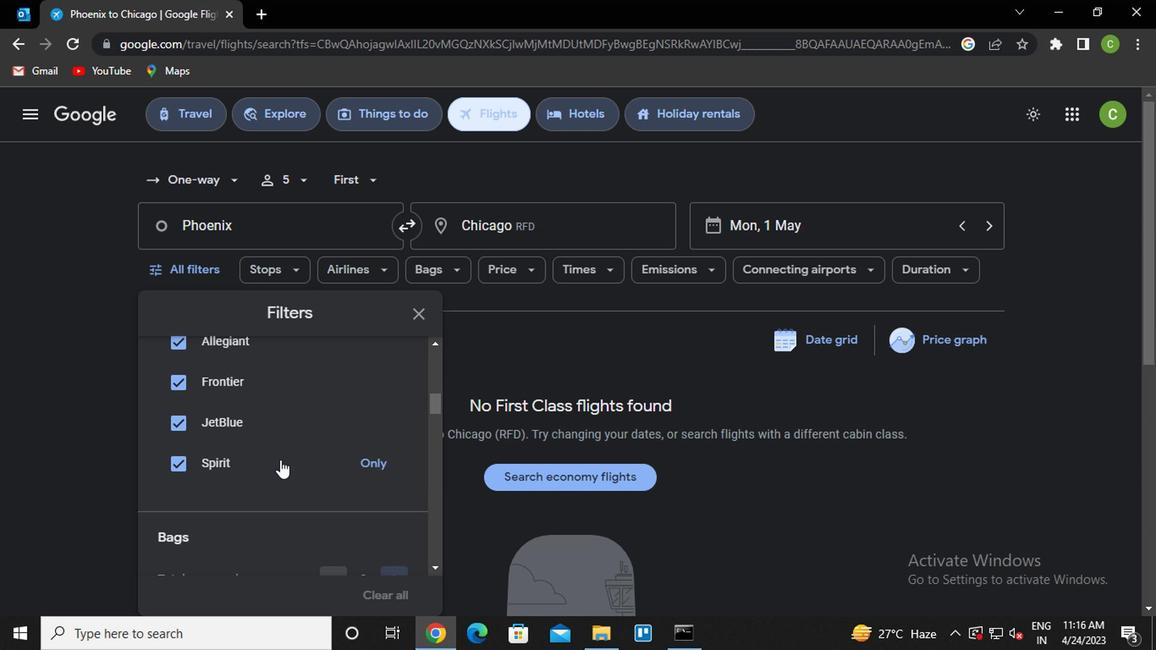 
Action: Mouse scrolled (277, 459) with delta (0, 0)
Screenshot: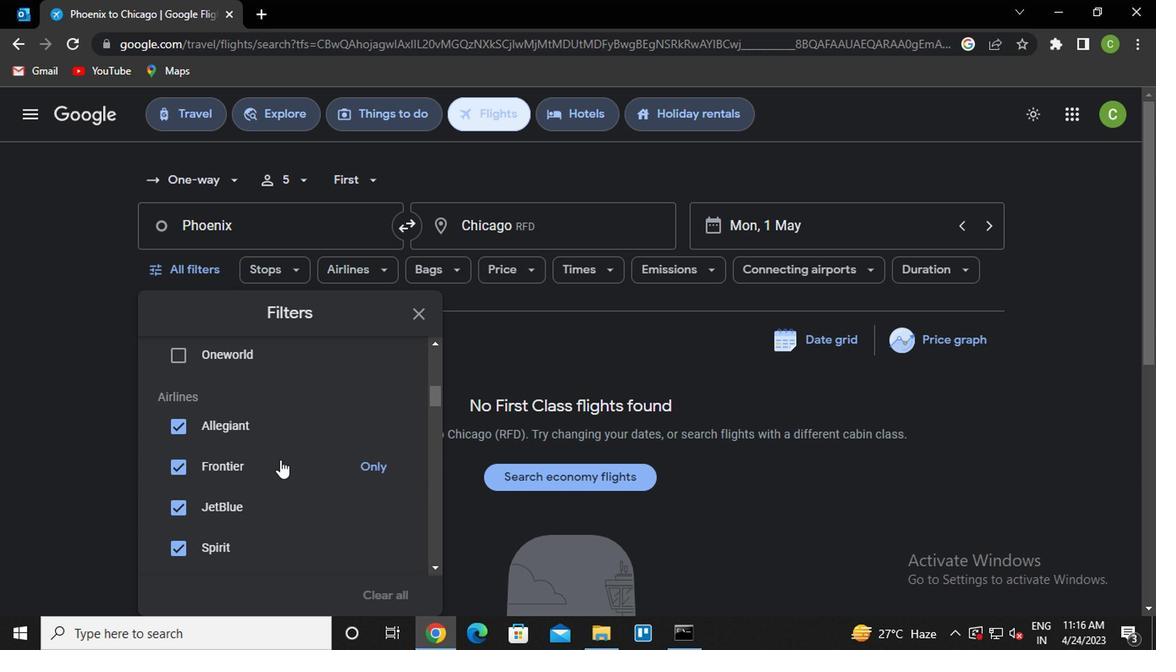 
Action: Mouse scrolled (277, 459) with delta (0, 0)
Screenshot: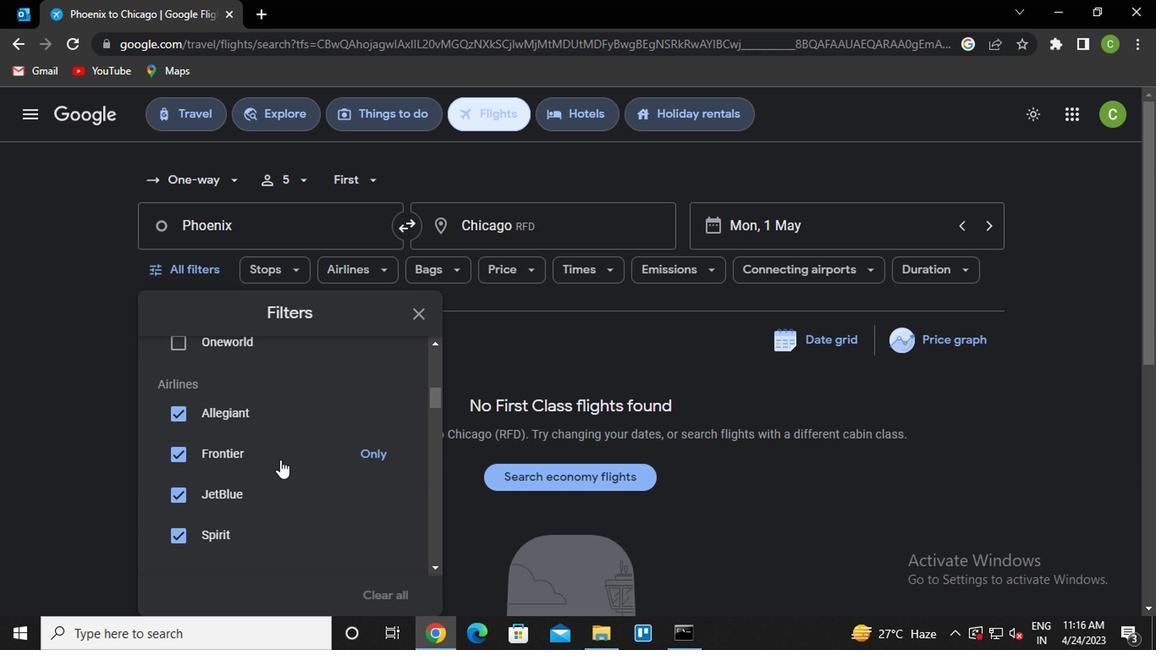 
Action: Mouse scrolled (277, 459) with delta (0, 0)
Screenshot: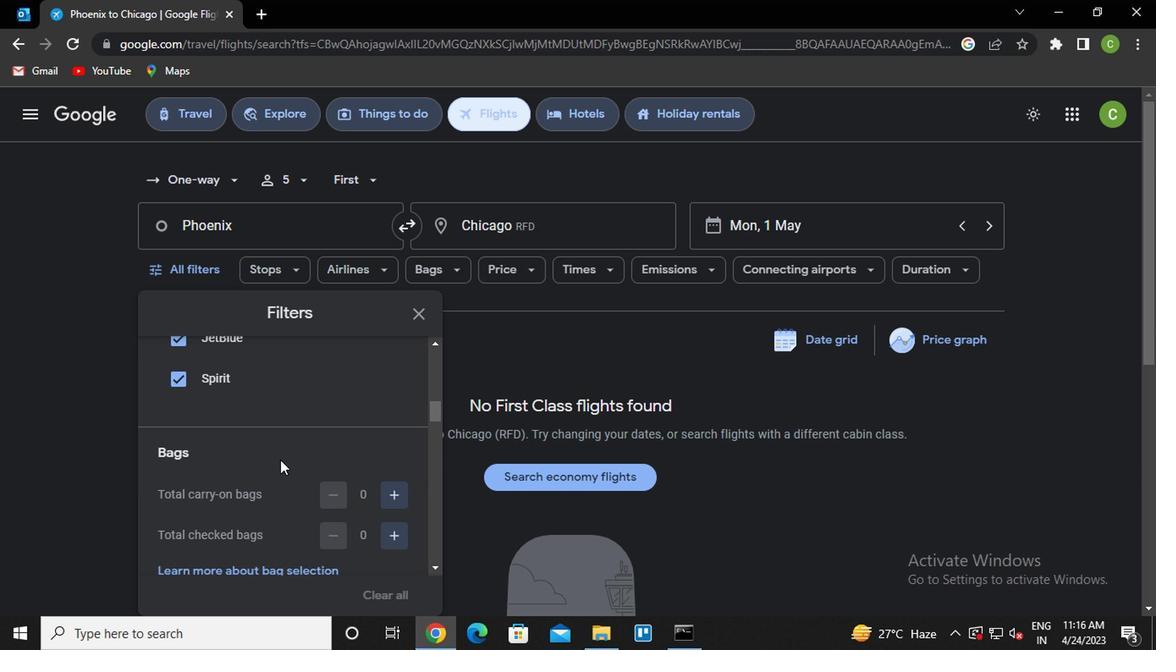 
Action: Mouse scrolled (277, 459) with delta (0, 0)
Screenshot: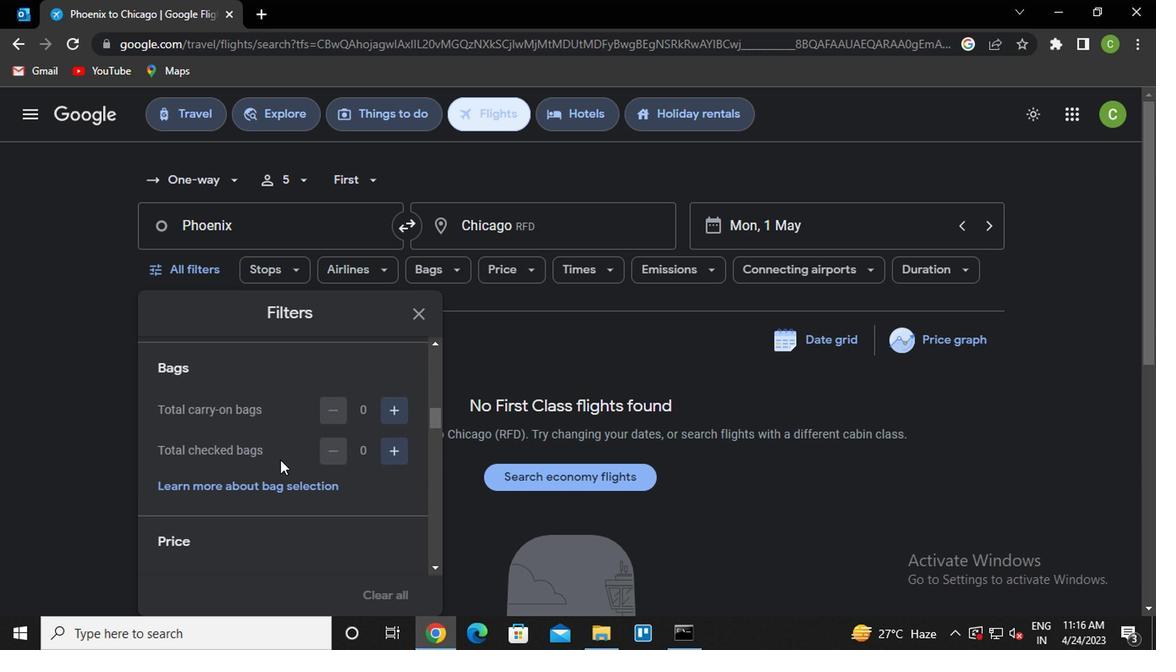 
Action: Mouse scrolled (277, 459) with delta (0, 0)
Screenshot: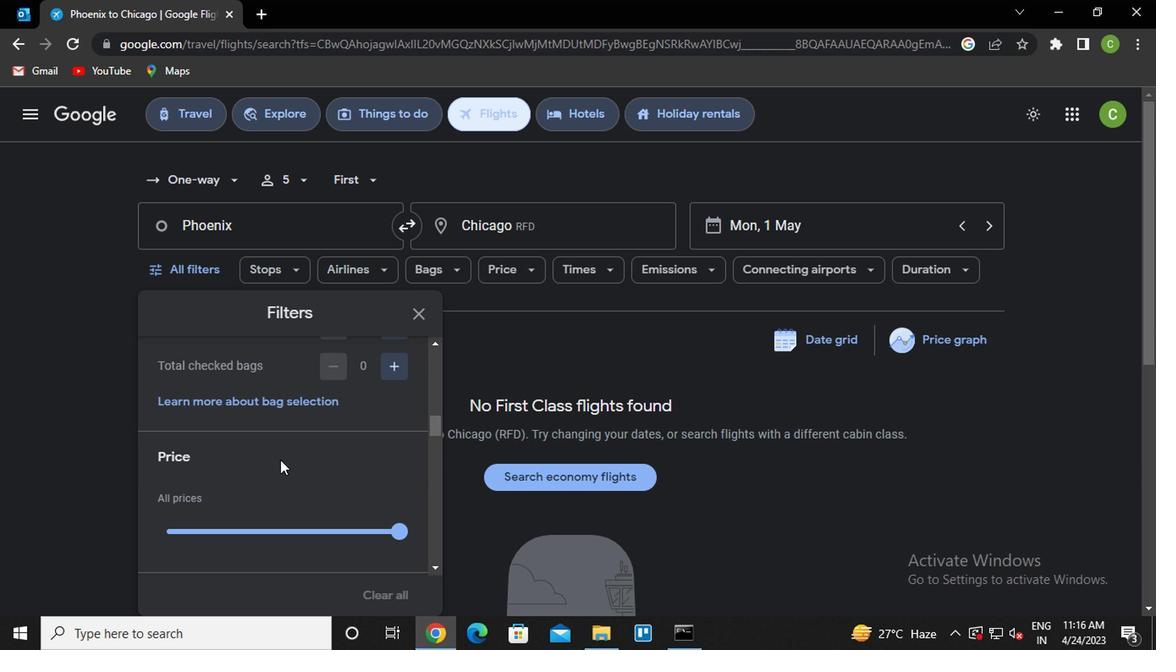
Action: Mouse scrolled (277, 460) with delta (0, 0)
Screenshot: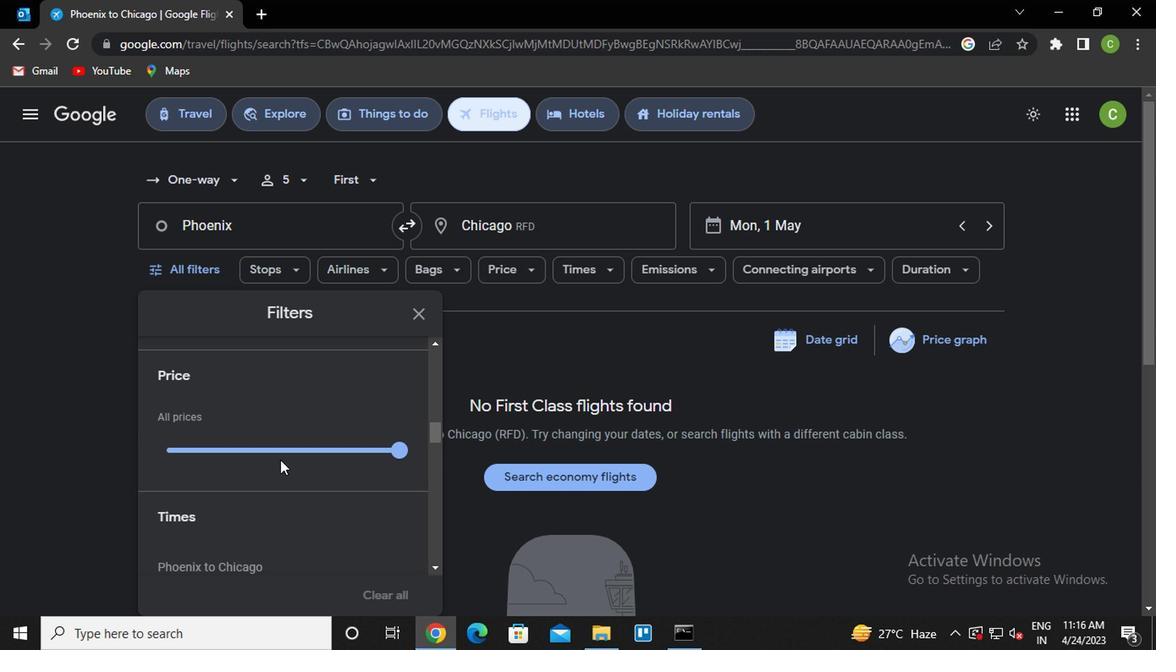 
Action: Mouse scrolled (277, 460) with delta (0, 0)
Screenshot: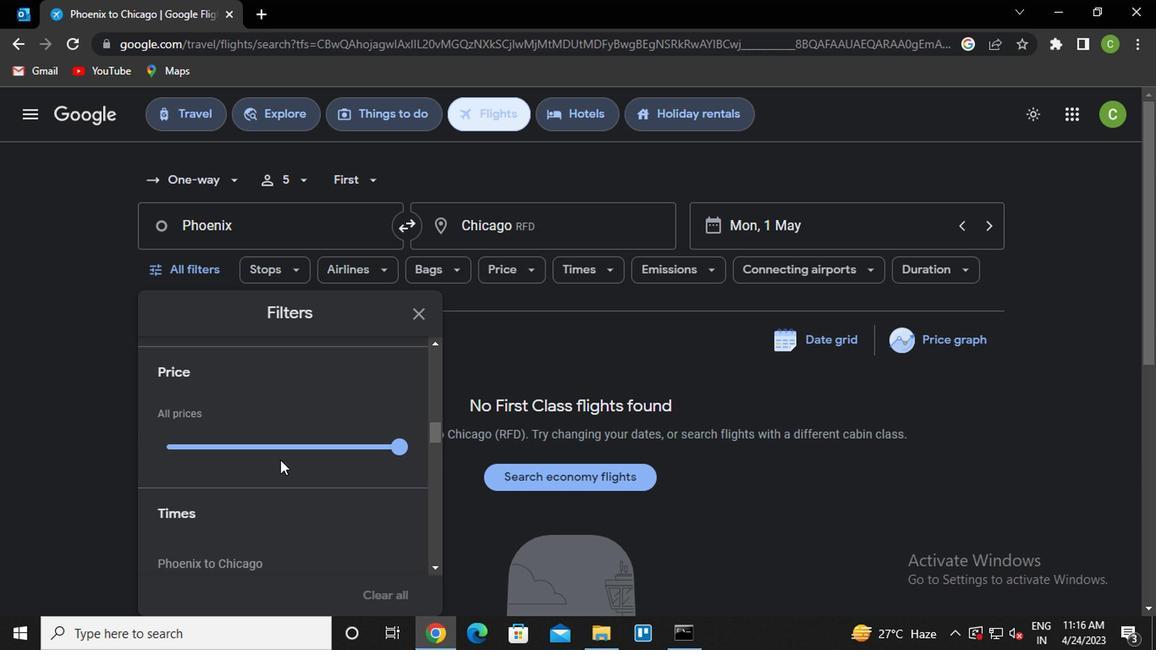 
Action: Mouse moved to (338, 462)
Screenshot: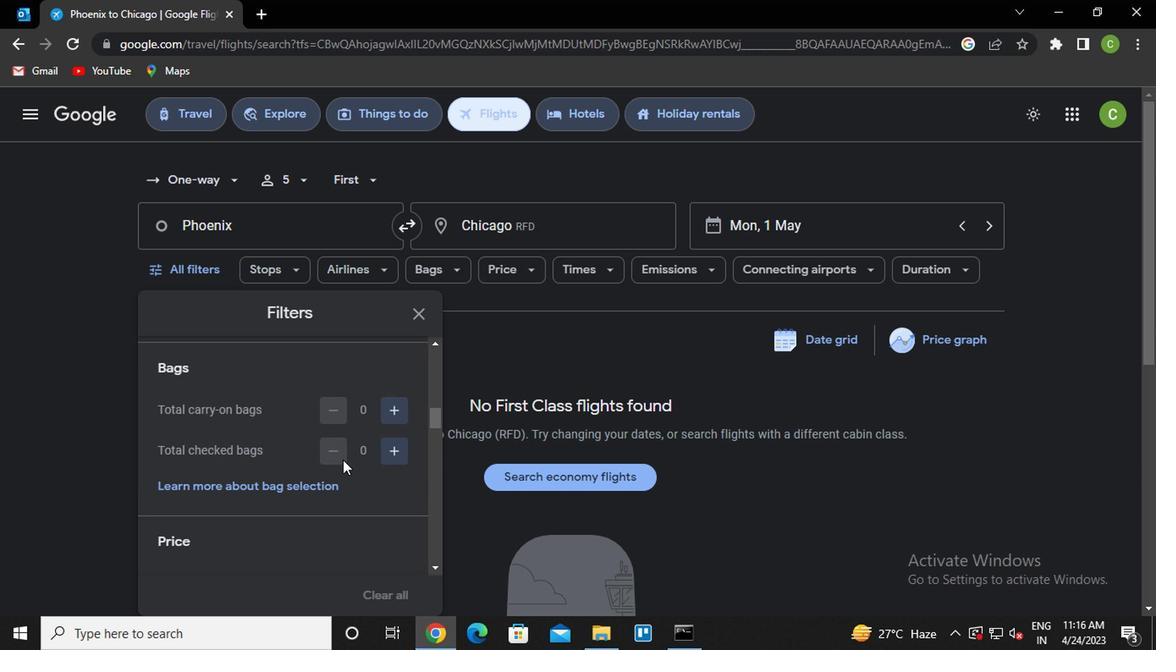
Action: Mouse scrolled (338, 460) with delta (0, -1)
Screenshot: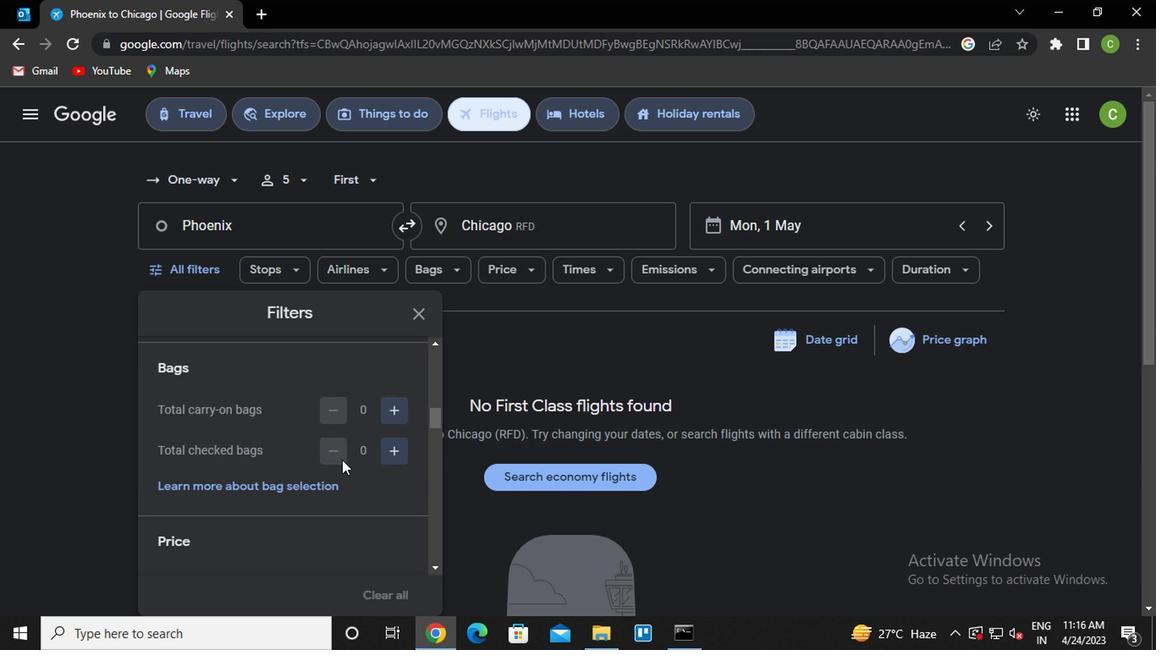 
Action: Mouse scrolled (338, 462) with delta (0, 0)
Screenshot: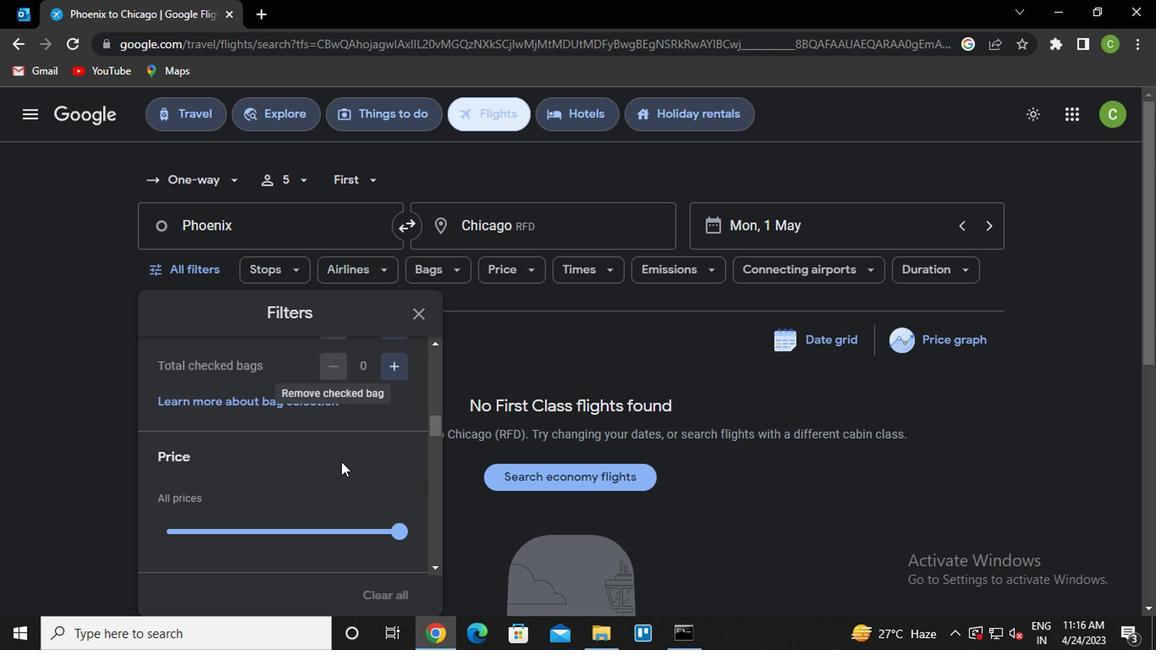 
Action: Mouse moved to (385, 451)
Screenshot: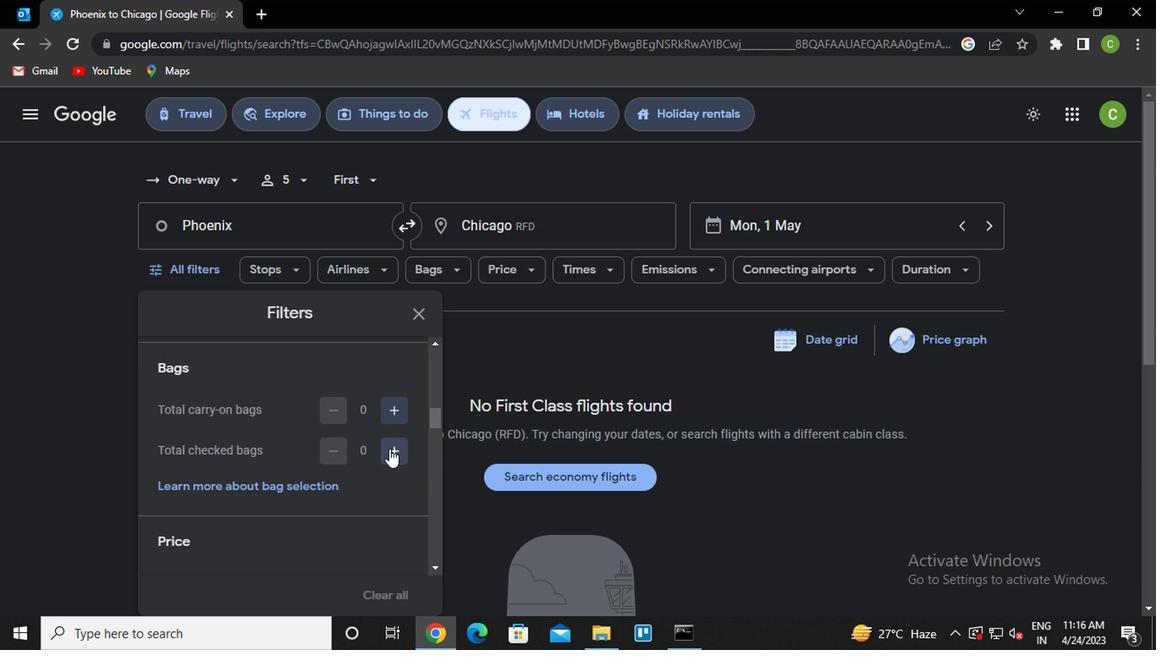 
Action: Mouse pressed left at (385, 451)
Screenshot: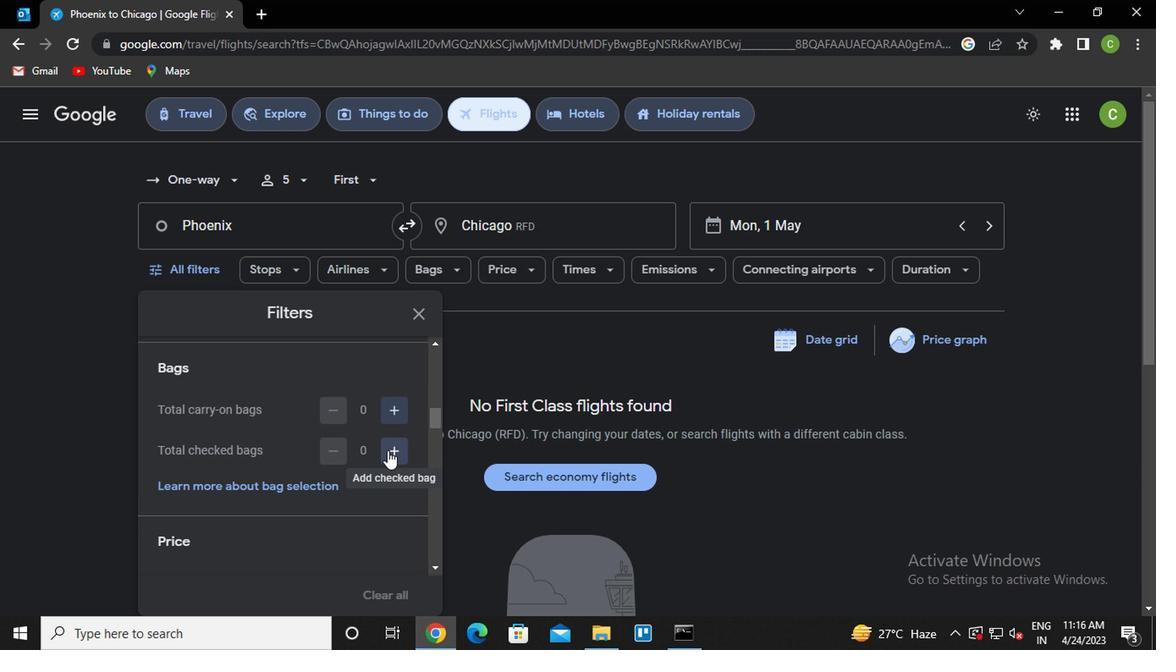 
Action: Mouse pressed left at (385, 451)
Screenshot: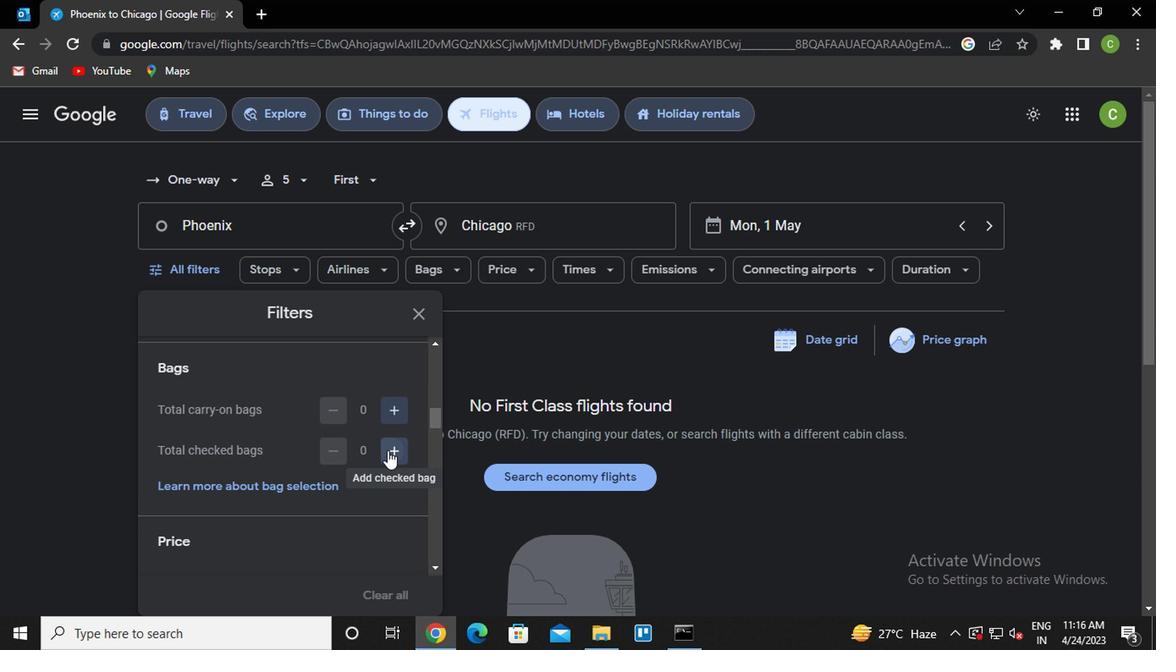 
Action: Mouse pressed left at (385, 451)
Screenshot: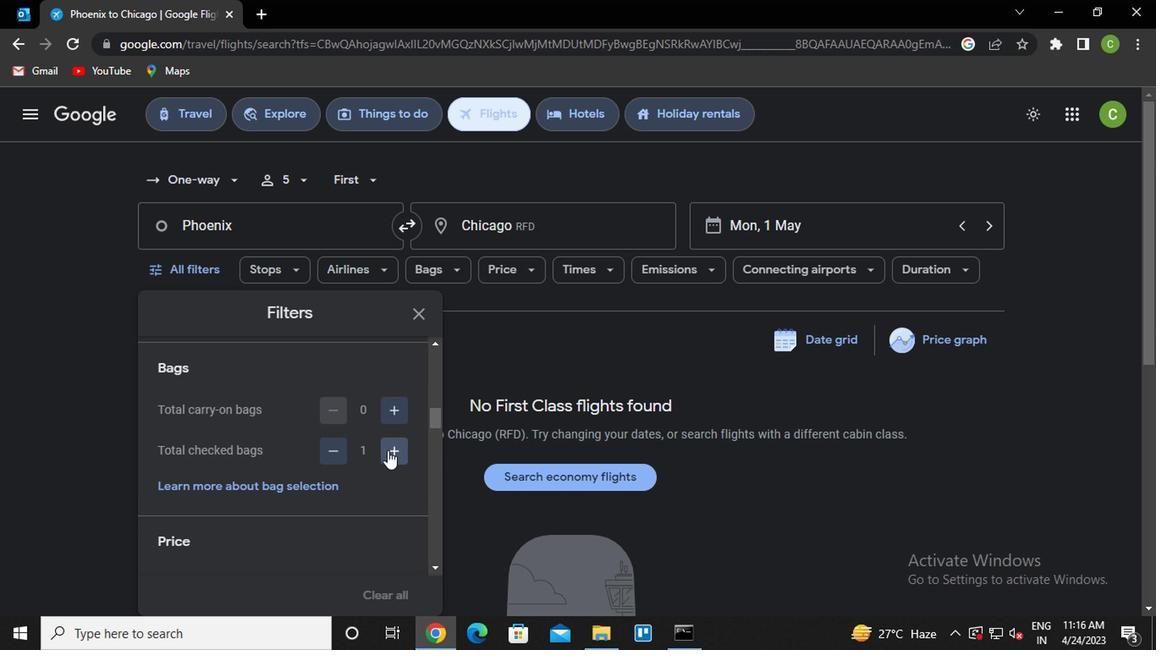 
Action: Mouse moved to (207, 455)
Screenshot: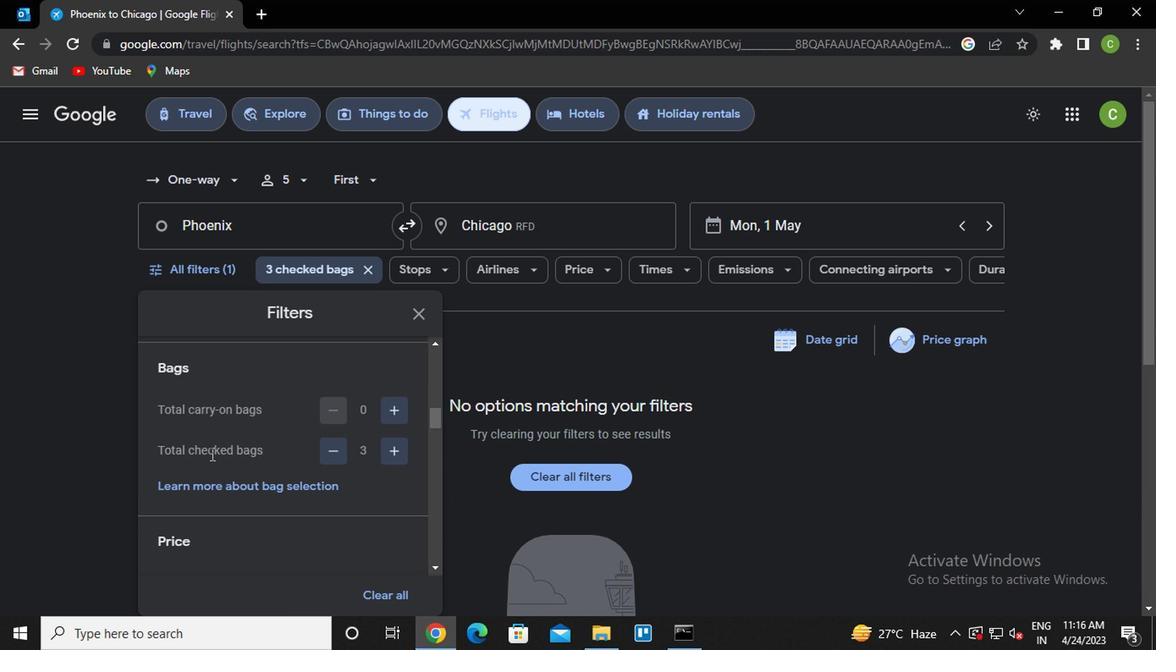 
Action: Mouse scrolled (207, 454) with delta (0, -1)
Screenshot: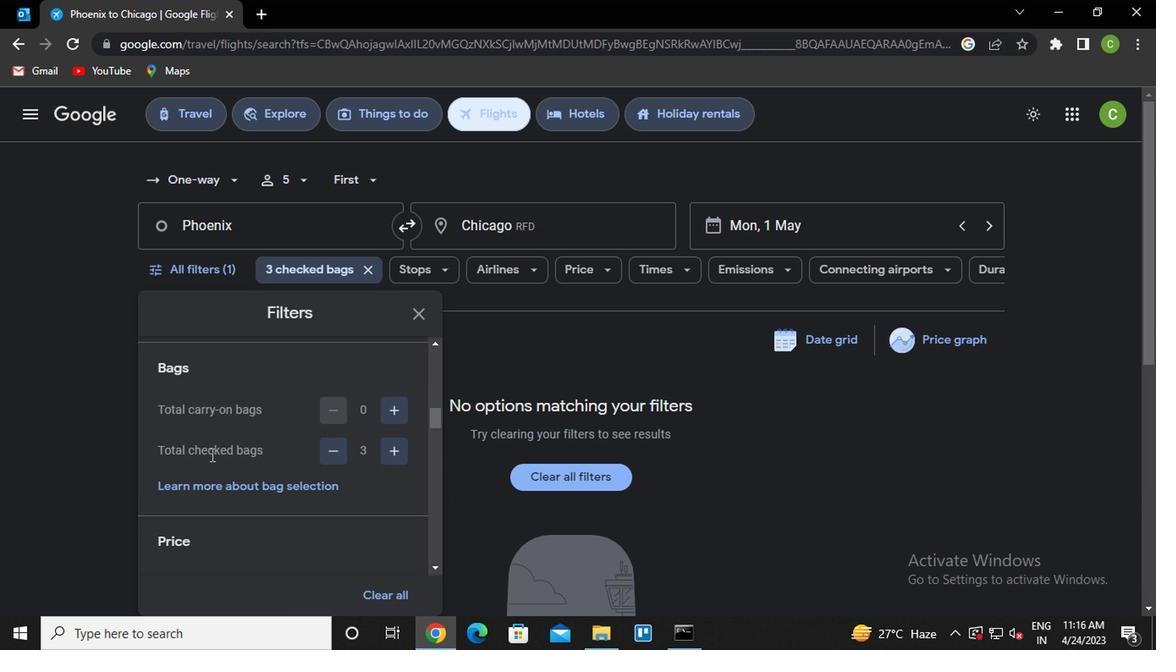 
Action: Mouse moved to (208, 455)
Screenshot: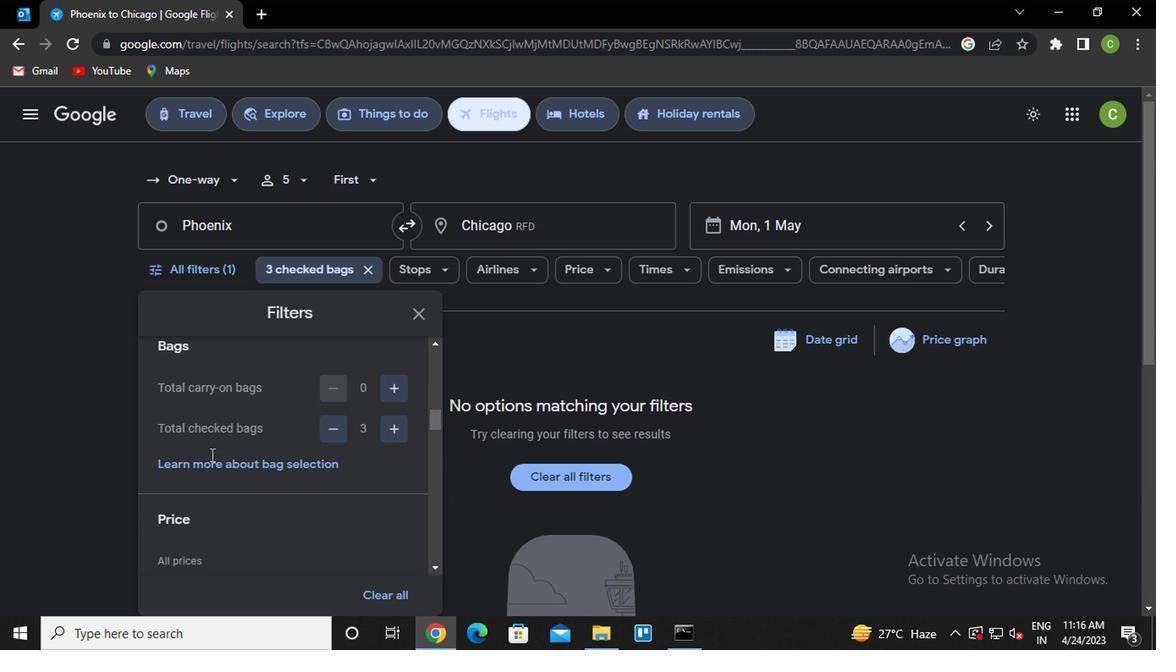 
Action: Mouse scrolled (208, 454) with delta (0, -1)
Screenshot: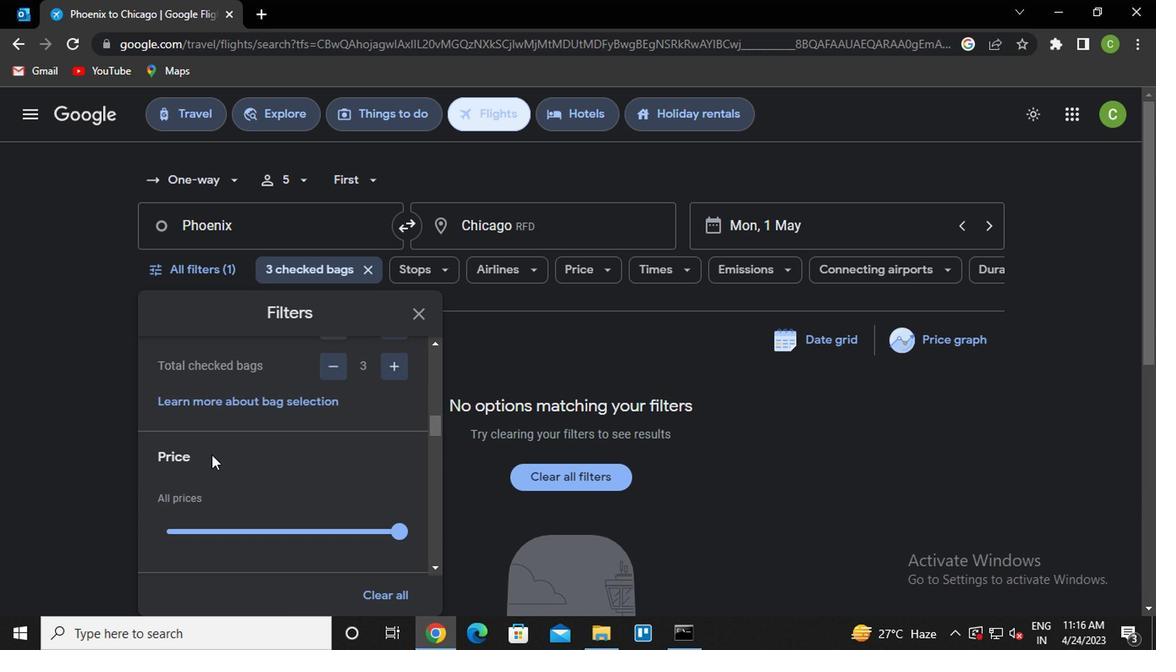 
Action: Mouse moved to (395, 447)
Screenshot: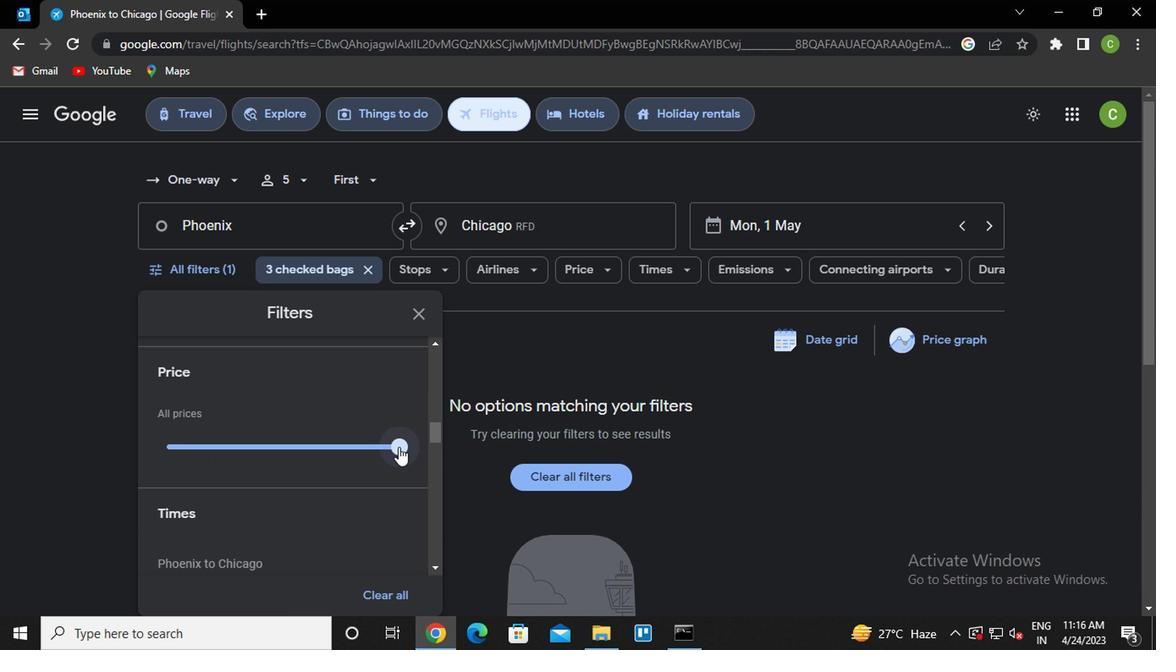 
Action: Mouse pressed left at (395, 447)
Screenshot: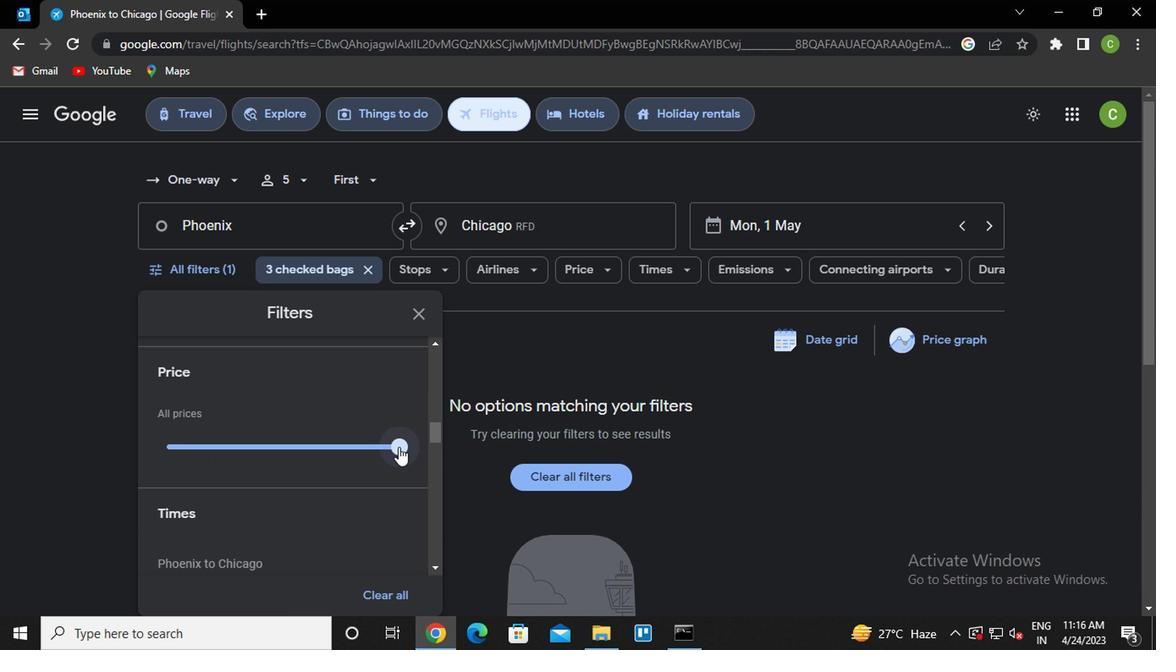 
Action: Mouse moved to (332, 479)
Screenshot: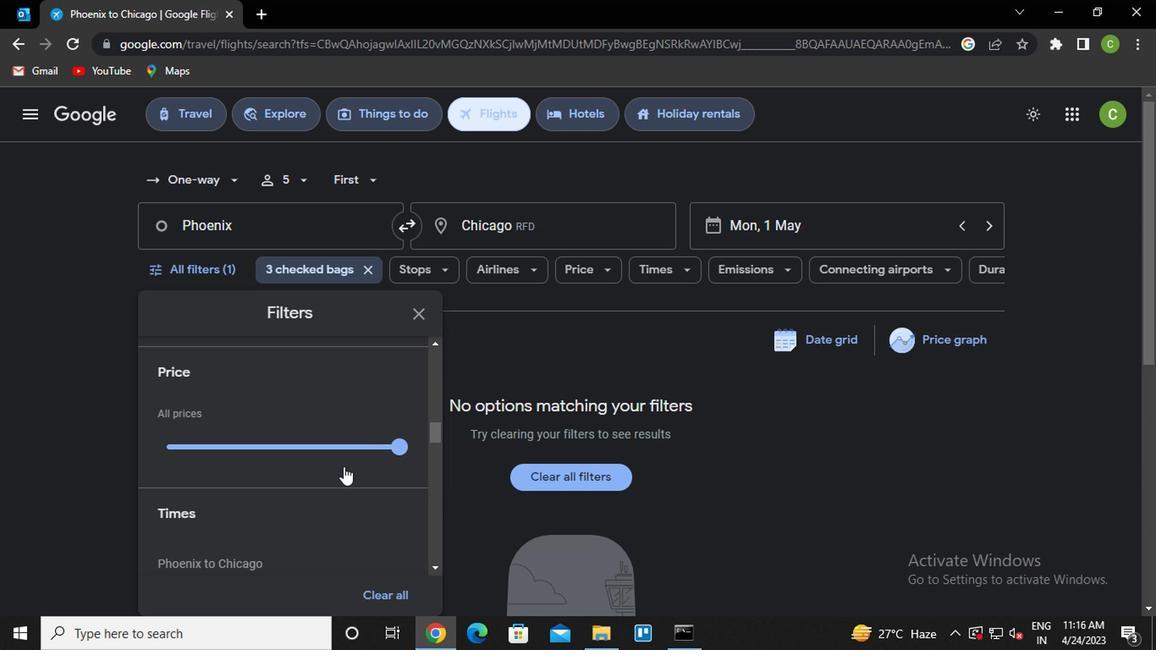
Action: Mouse scrolled (332, 478) with delta (0, 0)
Screenshot: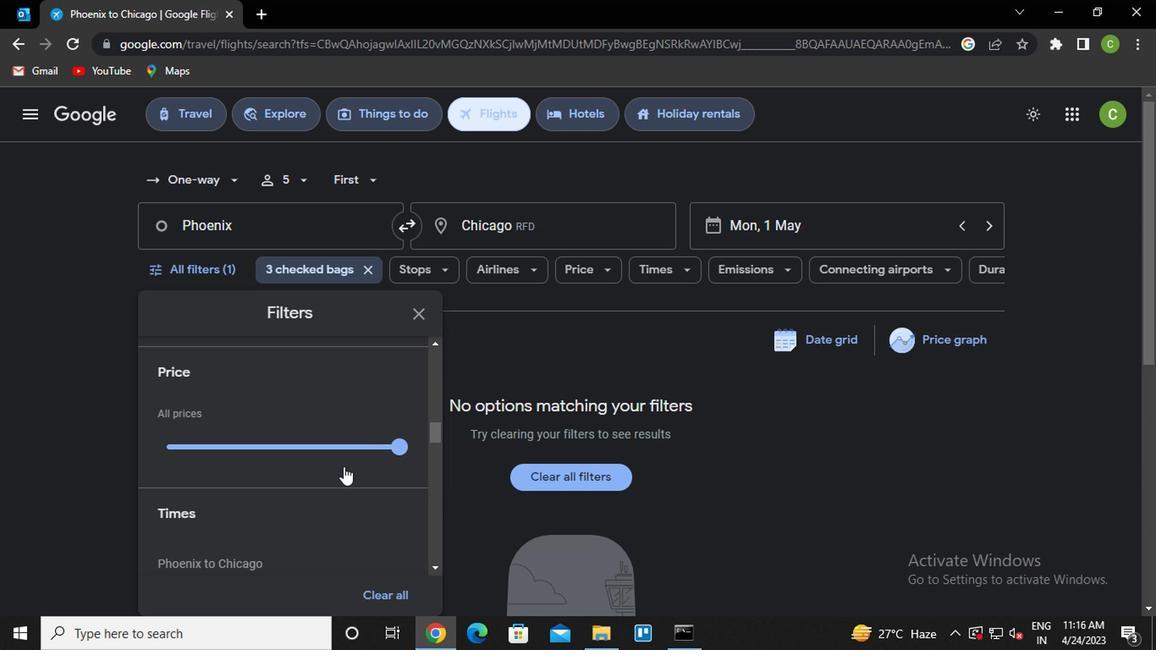 
Action: Mouse moved to (307, 512)
Screenshot: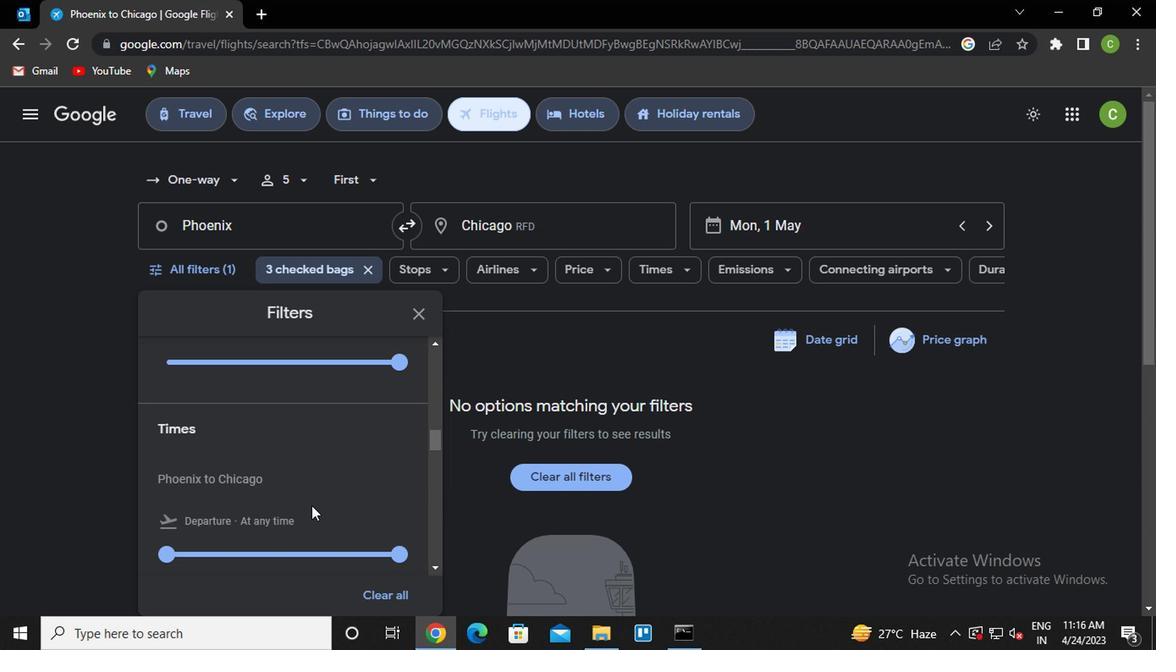 
Action: Mouse scrolled (307, 510) with delta (0, -1)
Screenshot: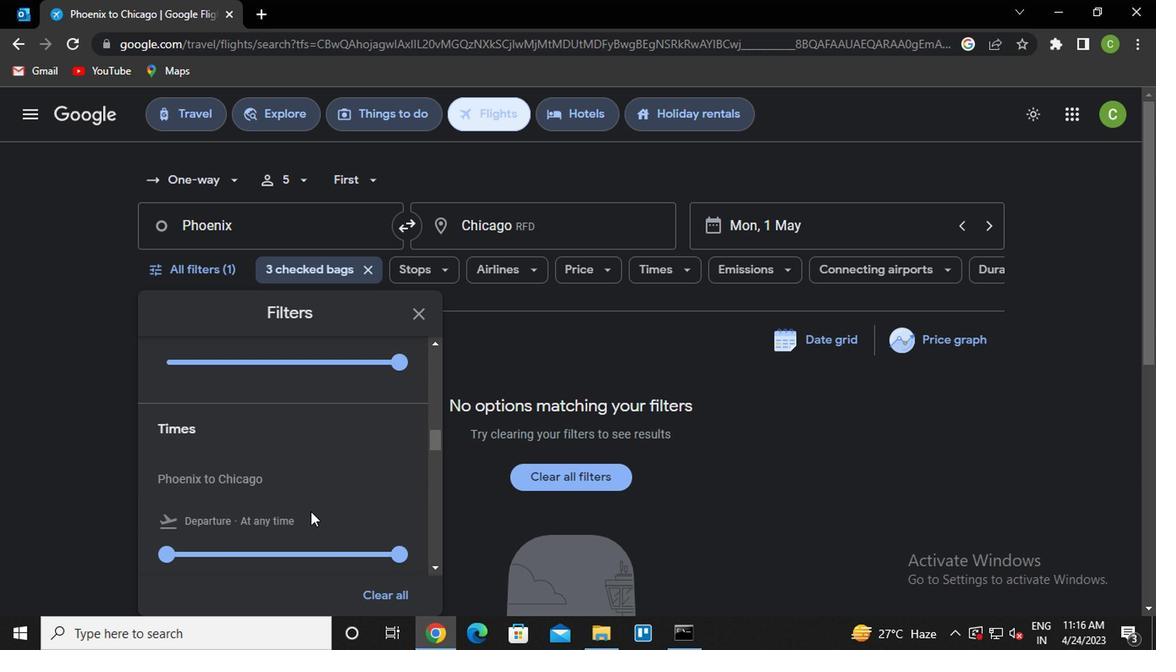 
Action: Mouse moved to (172, 475)
Screenshot: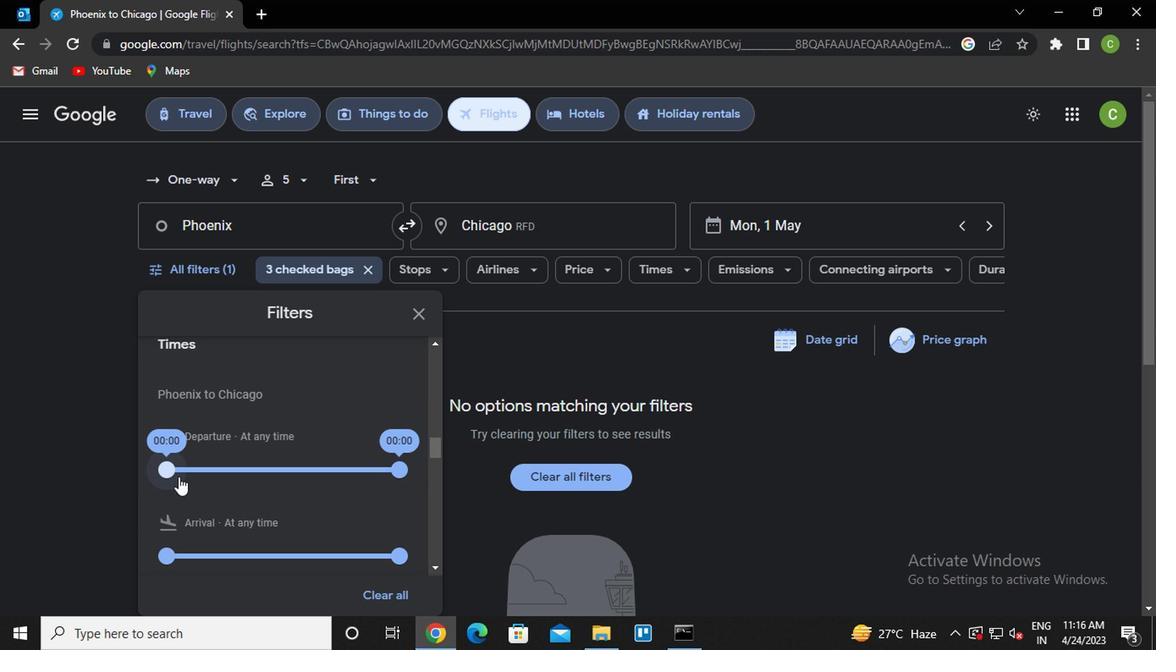 
Action: Mouse pressed left at (172, 475)
Screenshot: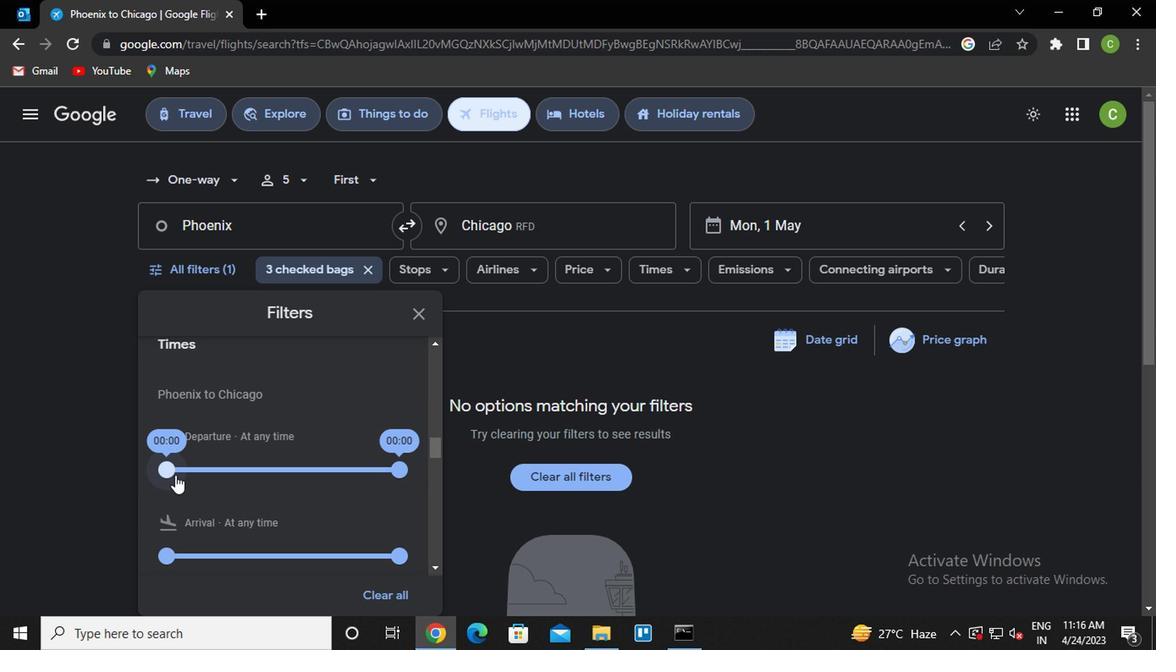 
Action: Mouse moved to (413, 314)
Screenshot: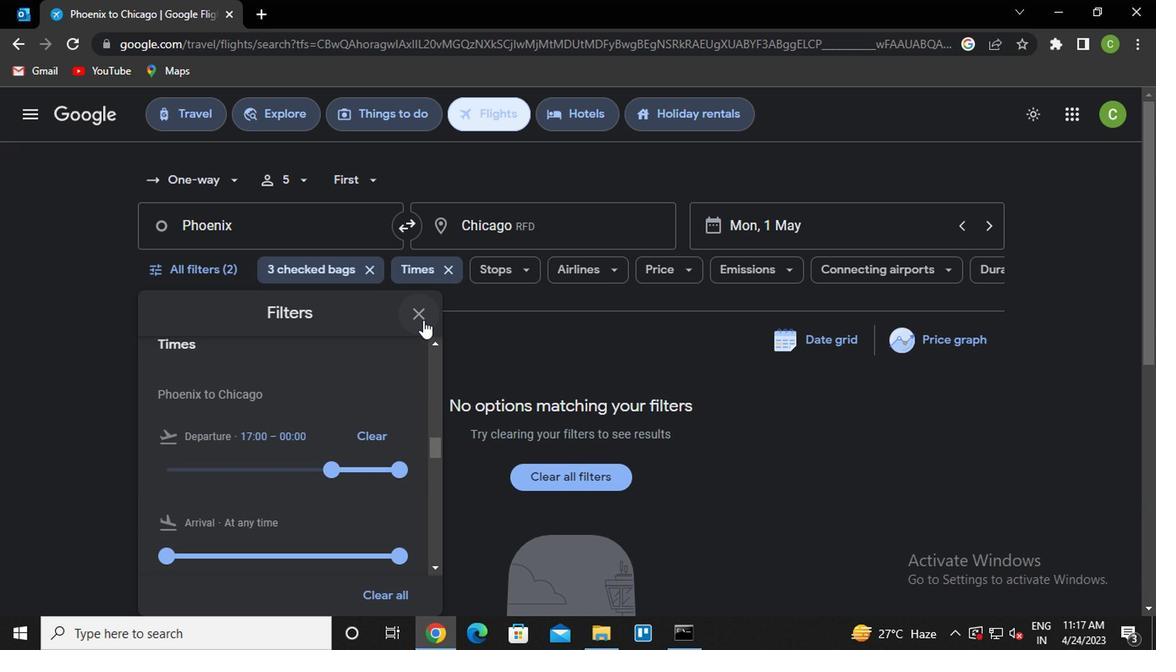 
Action: Mouse pressed left at (413, 314)
Screenshot: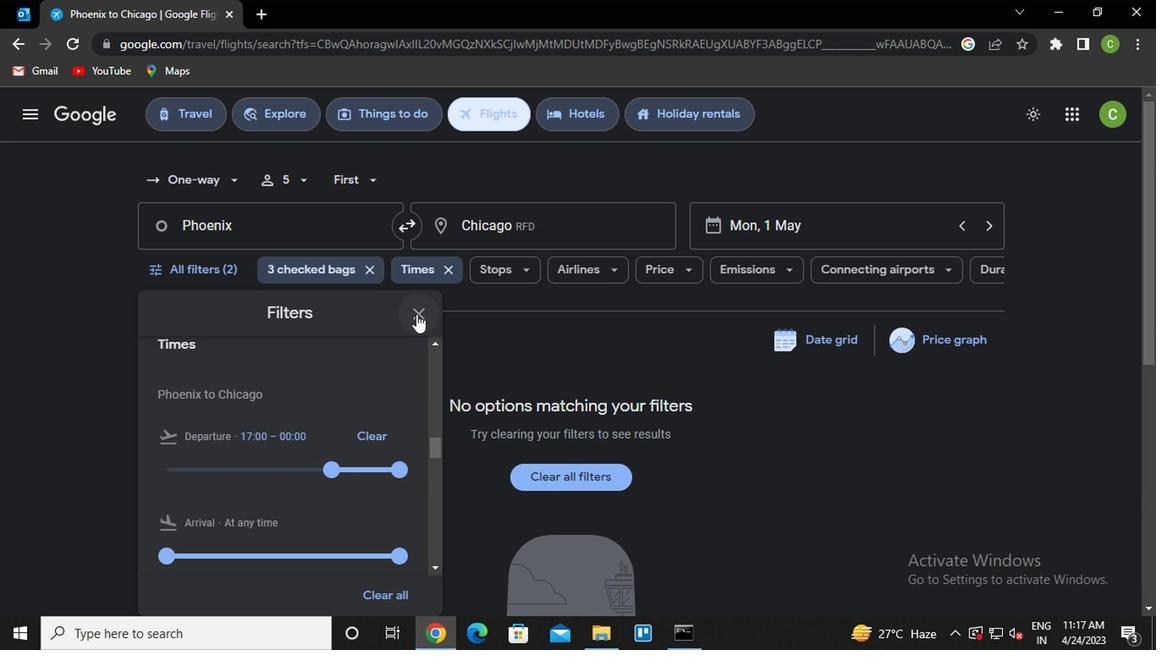 
Action: Mouse moved to (527, 364)
Screenshot: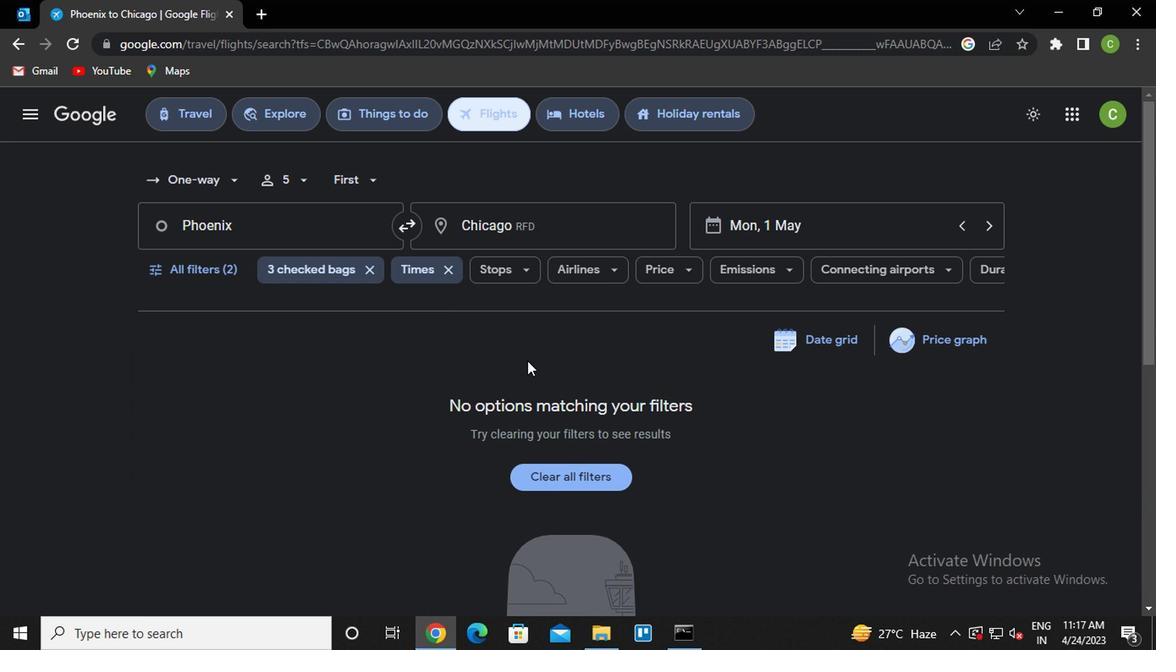 
